 Task: Get information about  a Redfin agent in Detroit, Michigan, for assistance in finding a property with a garage and workshop, and evaluate their knowledge of automotive-friendly neighborhoods.
Action: Key pressed d<Key.caps_lock>ETROIT
Screenshot: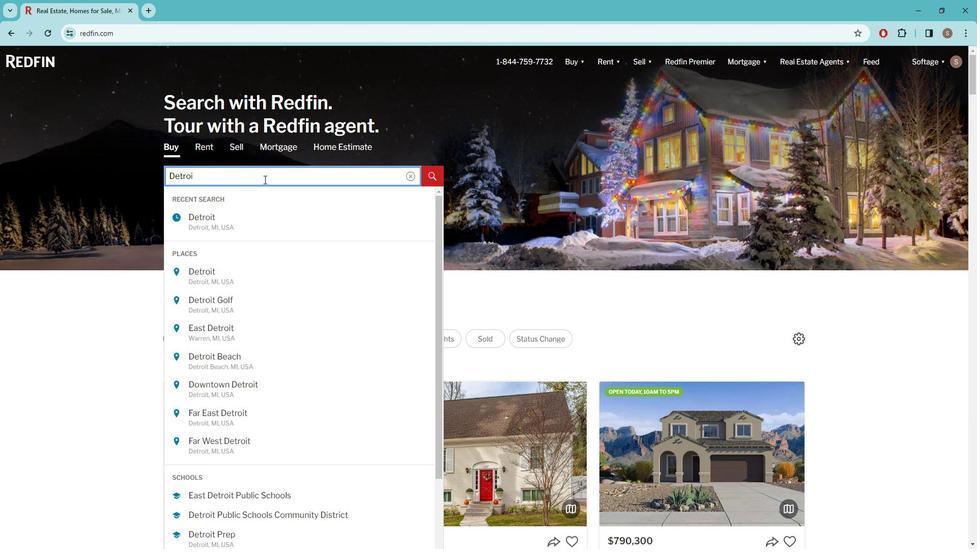 
Action: Mouse moved to (251, 216)
Screenshot: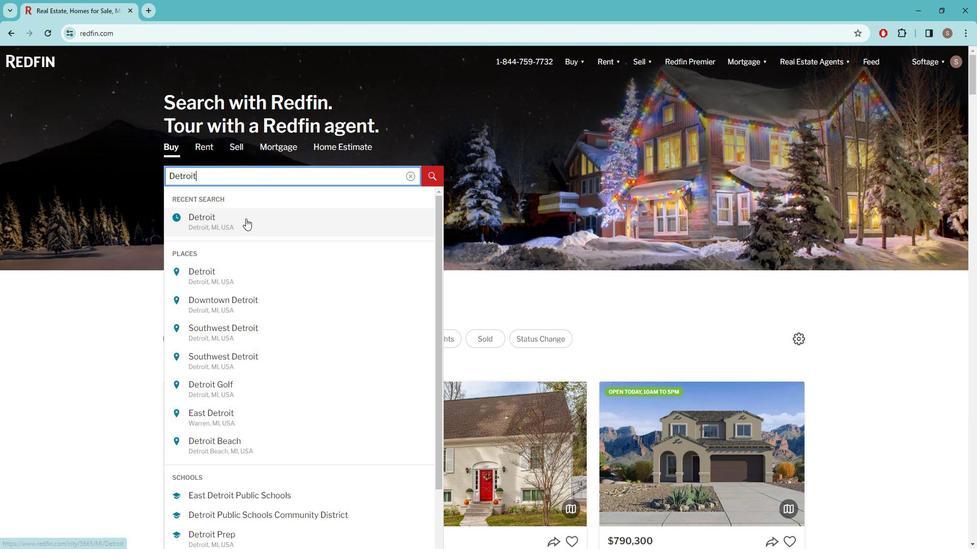 
Action: Mouse pressed left at (251, 216)
Screenshot: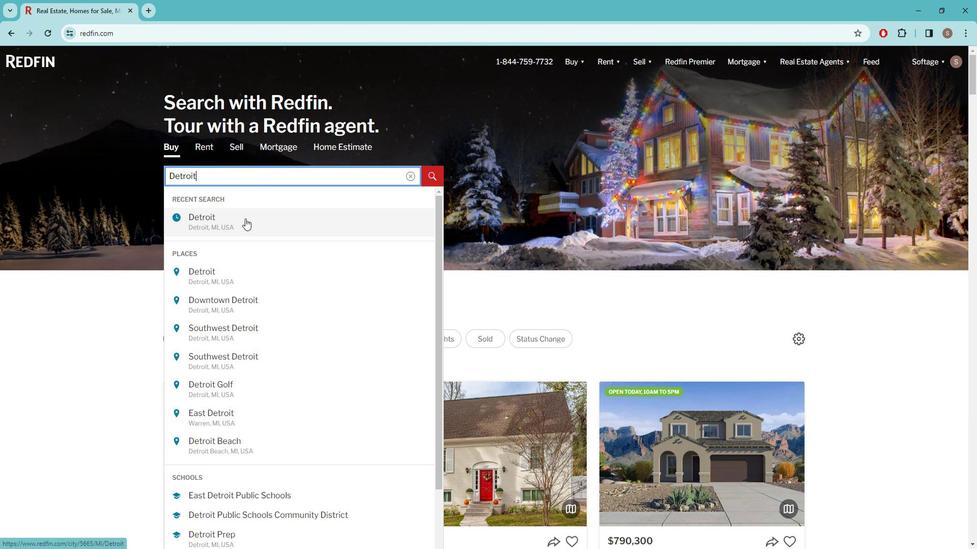 
Action: Mouse moved to (861, 125)
Screenshot: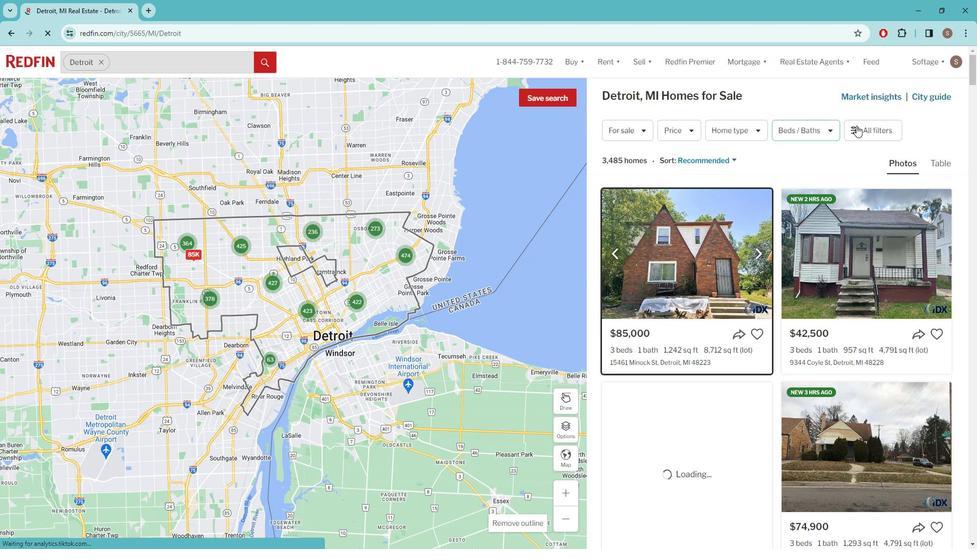 
Action: Mouse pressed left at (861, 125)
Screenshot: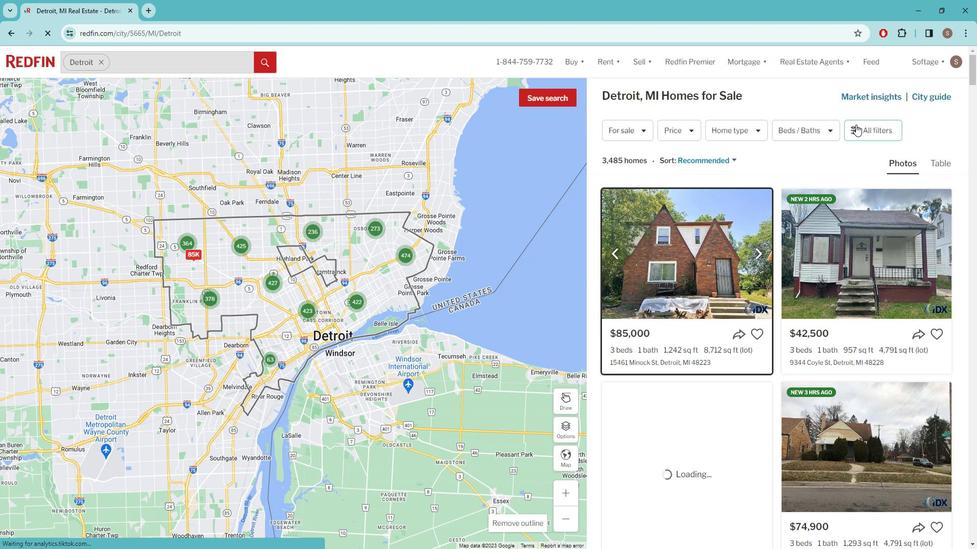 
Action: Mouse pressed left at (861, 125)
Screenshot: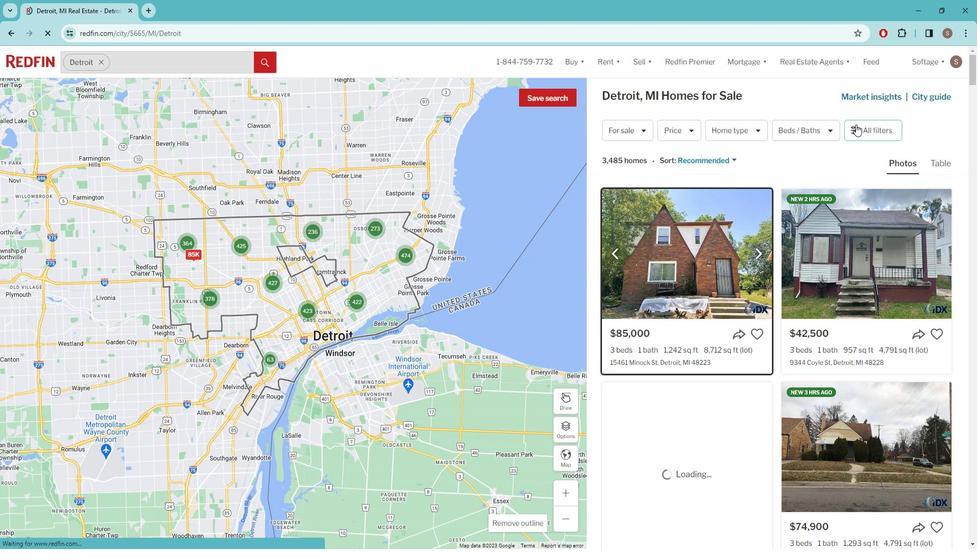 
Action: Mouse moved to (862, 123)
Screenshot: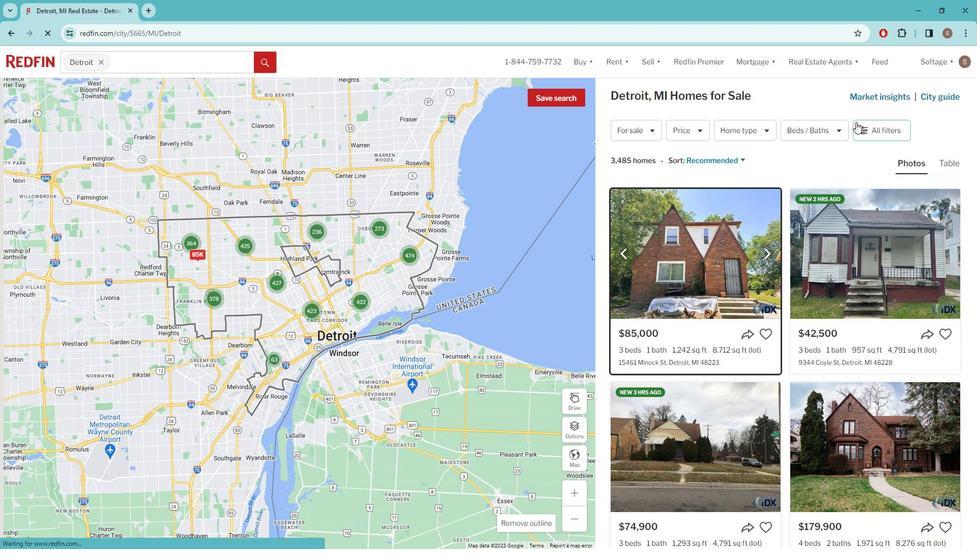 
Action: Mouse pressed left at (862, 123)
Screenshot: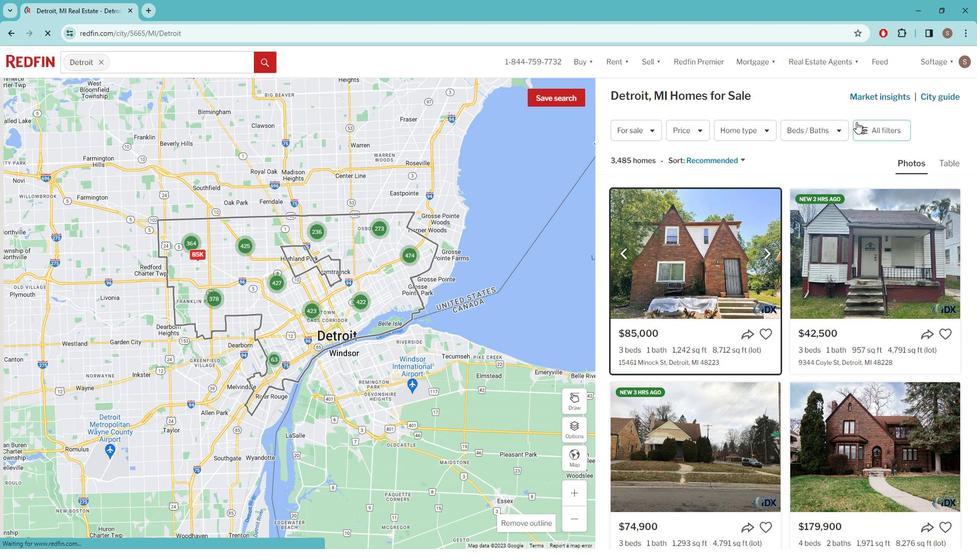 
Action: Mouse moved to (865, 125)
Screenshot: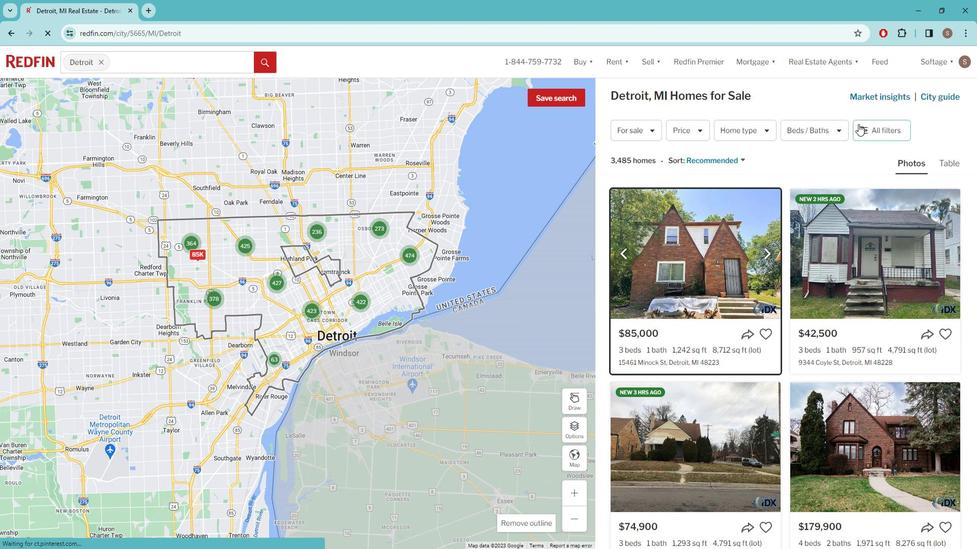 
Action: Mouse pressed left at (865, 125)
Screenshot: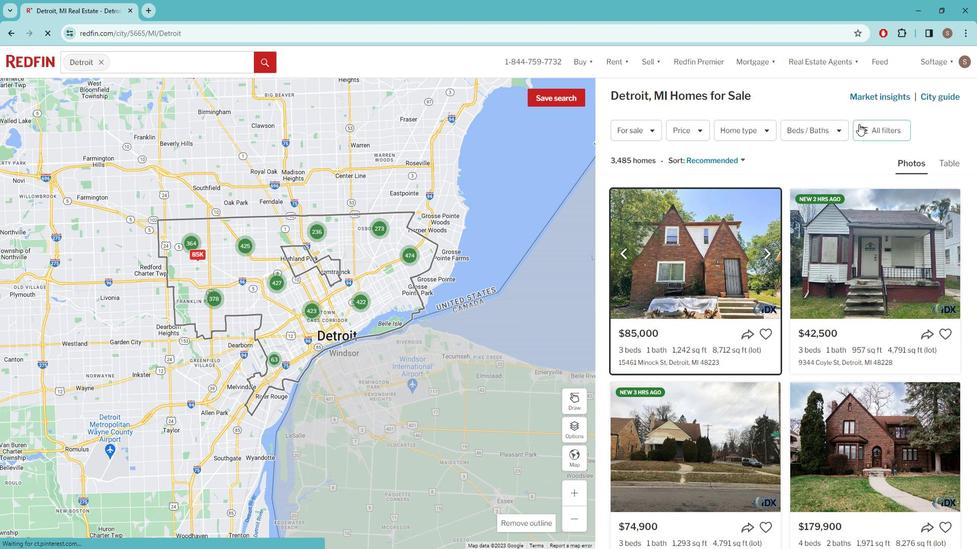 
Action: Mouse moved to (772, 250)
Screenshot: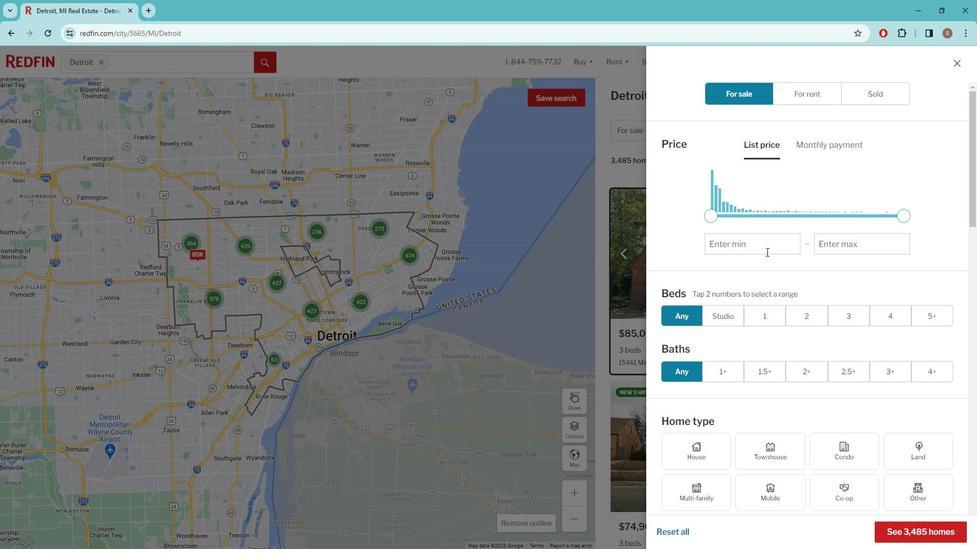 
Action: Mouse scrolled (772, 249) with delta (0, 0)
Screenshot: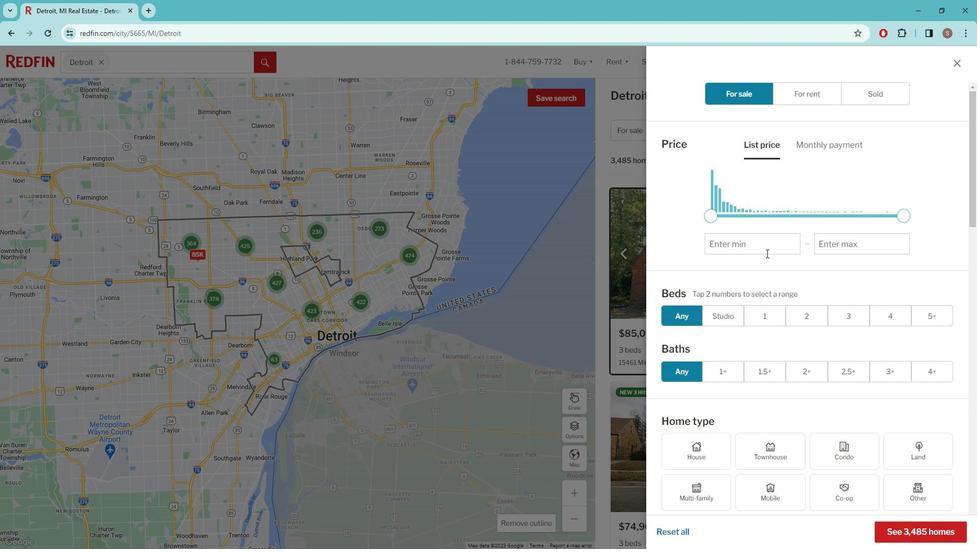 
Action: Mouse moved to (772, 251)
Screenshot: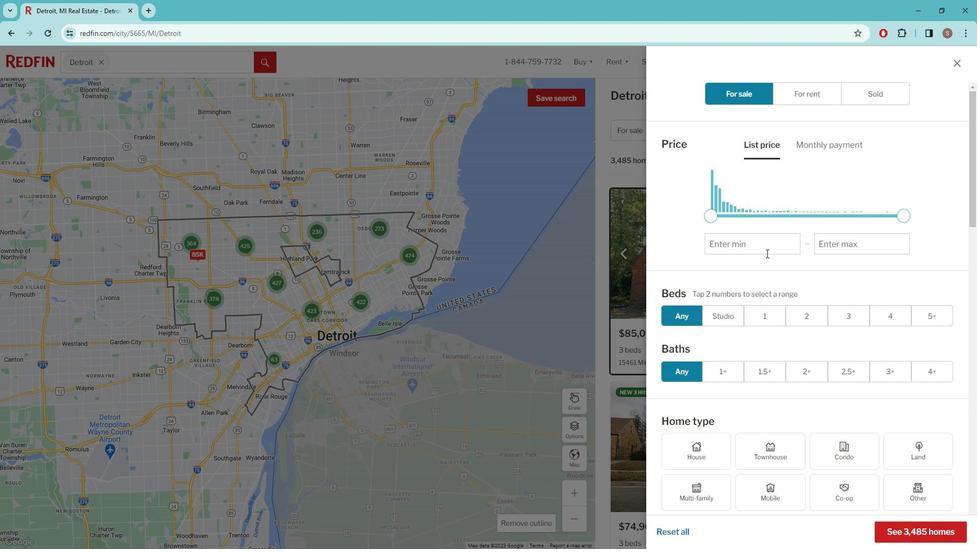
Action: Mouse scrolled (772, 250) with delta (0, 0)
Screenshot: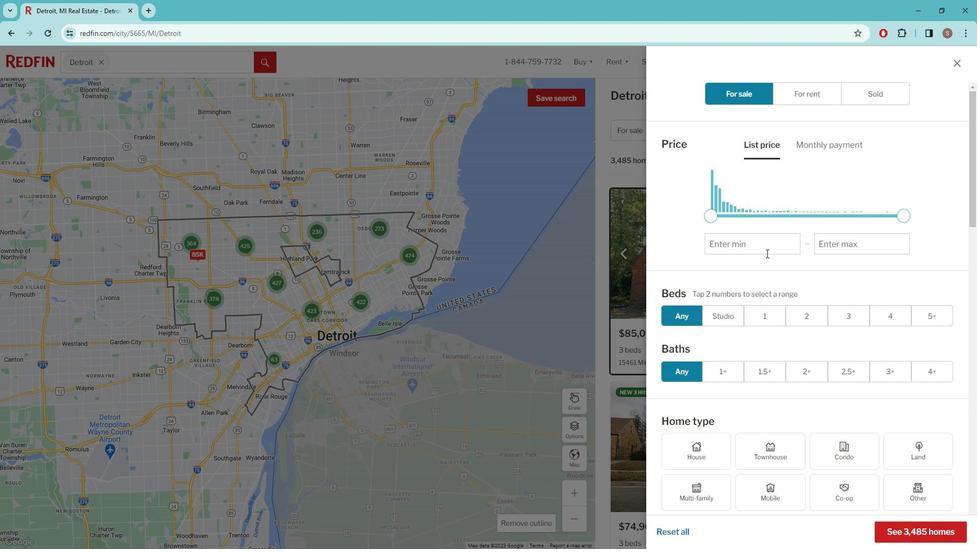 
Action: Mouse scrolled (772, 250) with delta (0, 0)
Screenshot: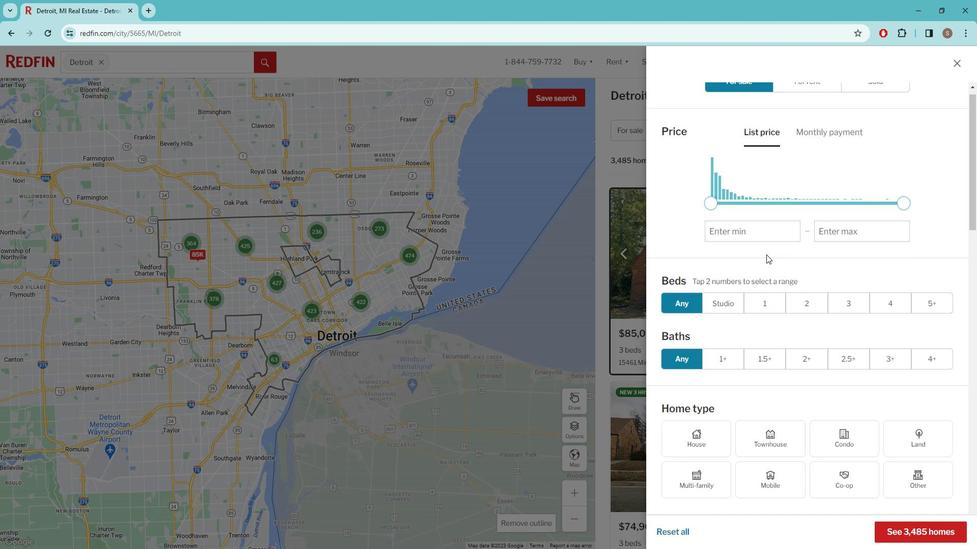 
Action: Mouse scrolled (772, 250) with delta (0, 0)
Screenshot: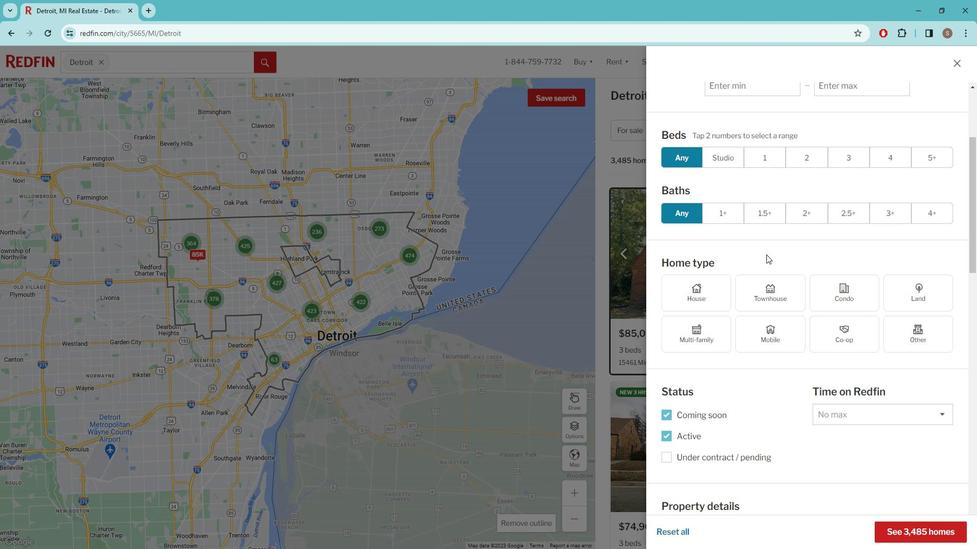 
Action: Mouse scrolled (772, 250) with delta (0, 0)
Screenshot: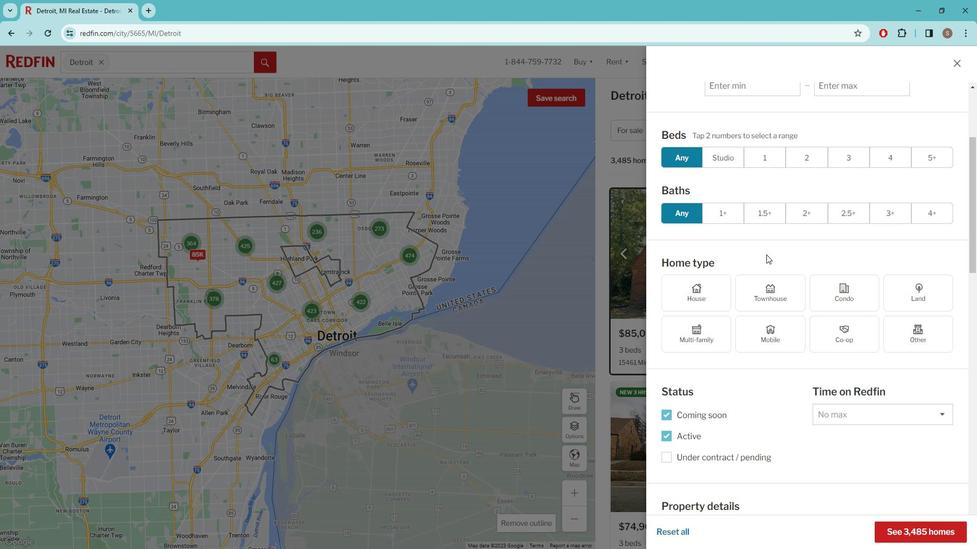 
Action: Mouse scrolled (772, 250) with delta (0, 0)
Screenshot: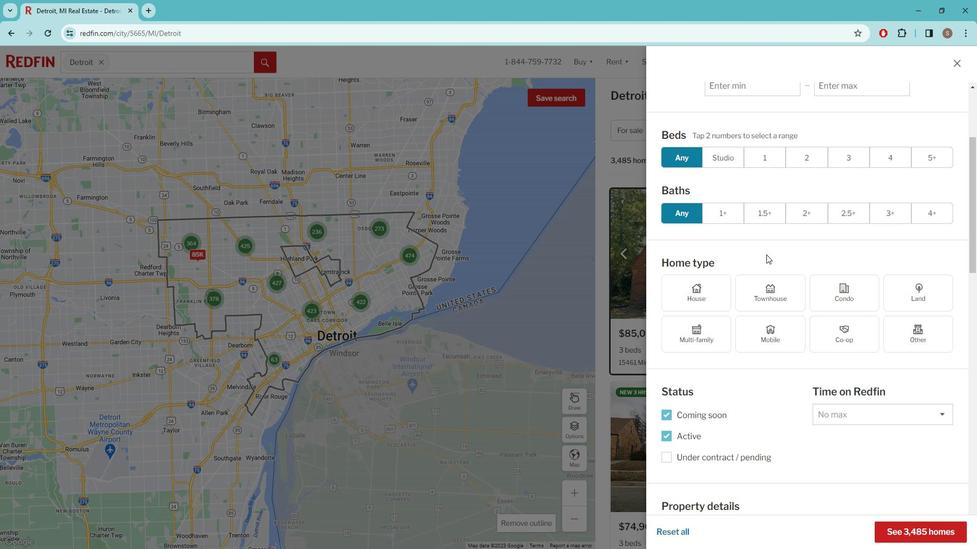 
Action: Mouse scrolled (772, 250) with delta (0, 0)
Screenshot: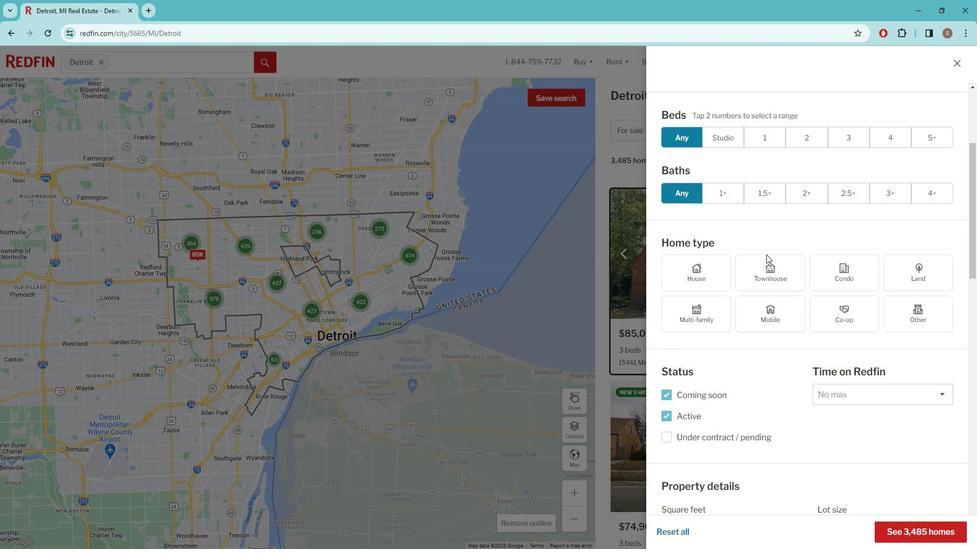 
Action: Mouse scrolled (772, 251) with delta (0, 0)
Screenshot: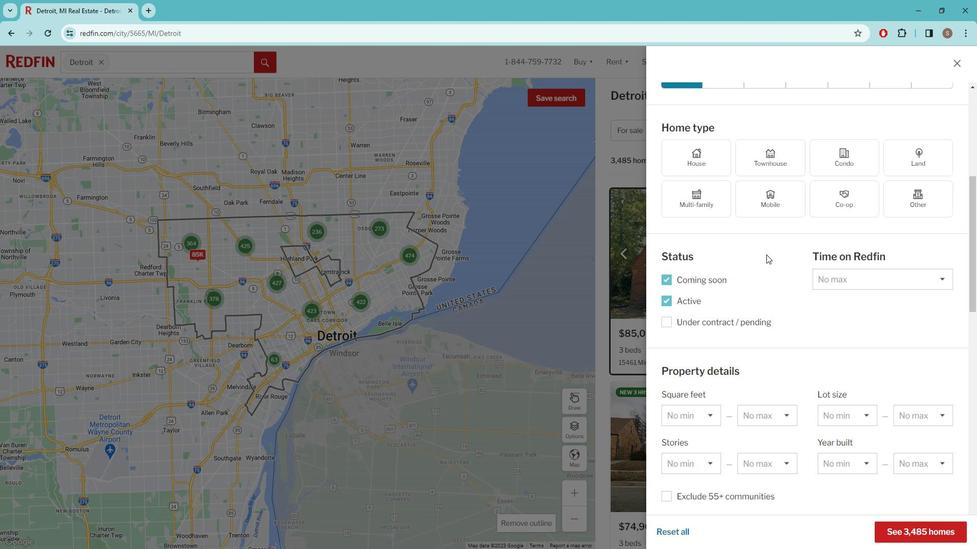 
Action: Mouse moved to (772, 251)
Screenshot: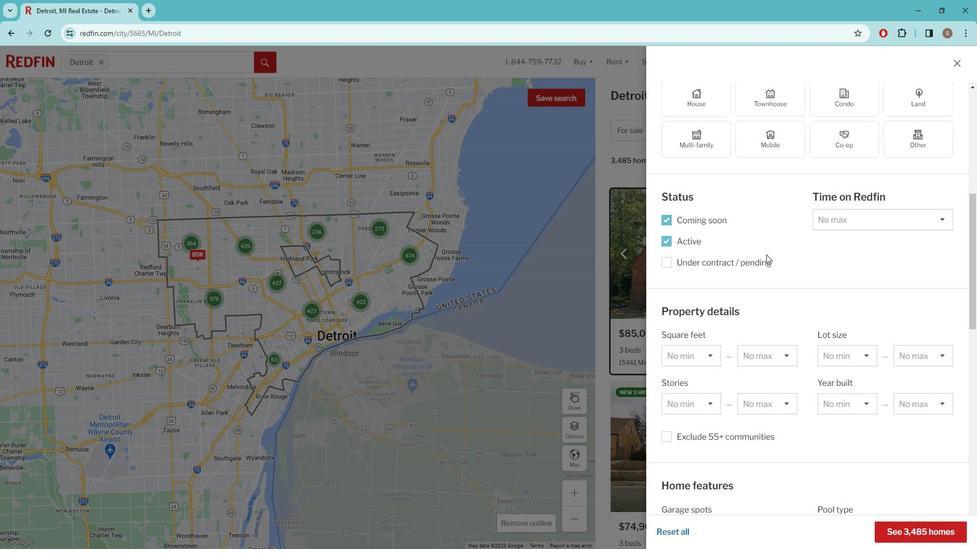
Action: Mouse scrolled (772, 250) with delta (0, 0)
Screenshot: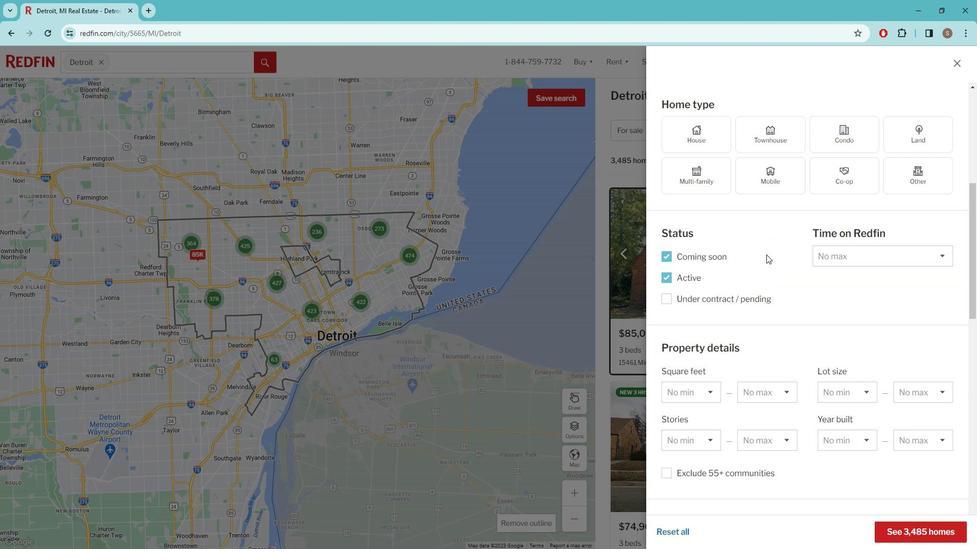 
Action: Mouse scrolled (772, 250) with delta (0, 0)
Screenshot: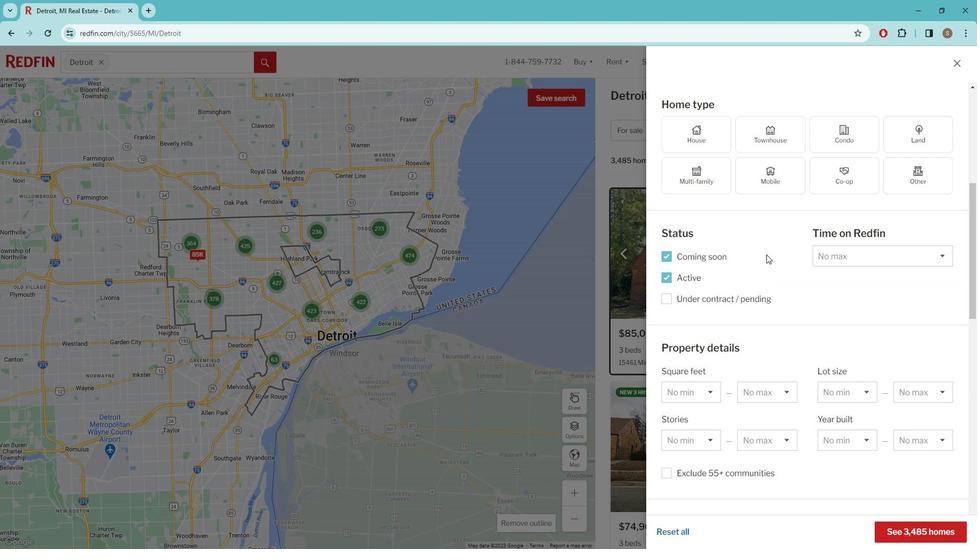 
Action: Mouse scrolled (772, 250) with delta (0, 0)
Screenshot: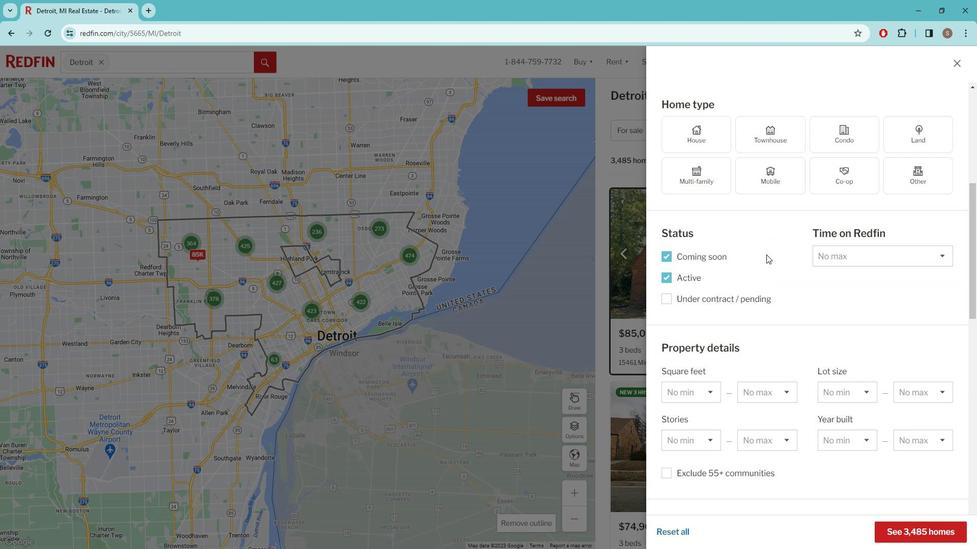 
Action: Mouse moved to (772, 251)
Screenshot: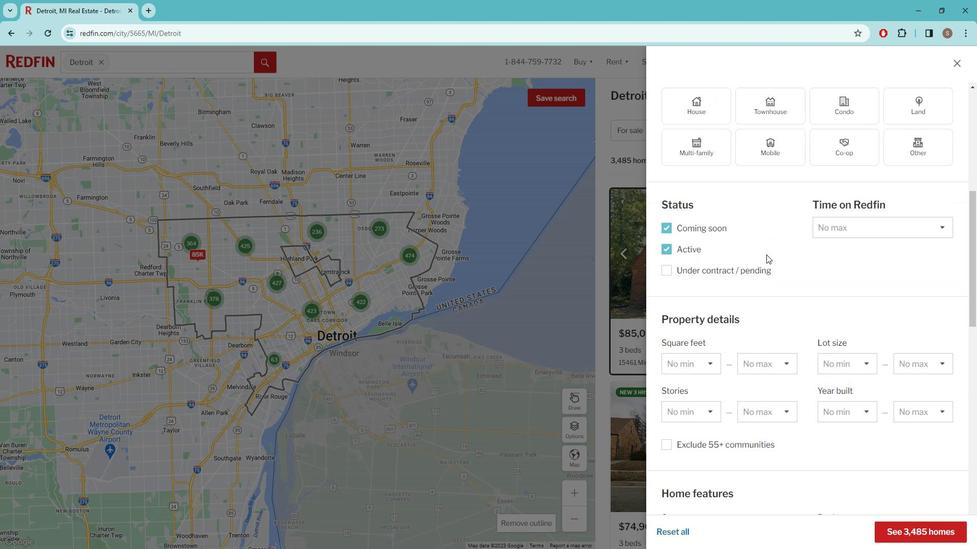 
Action: Mouse scrolled (772, 250) with delta (0, 0)
Screenshot: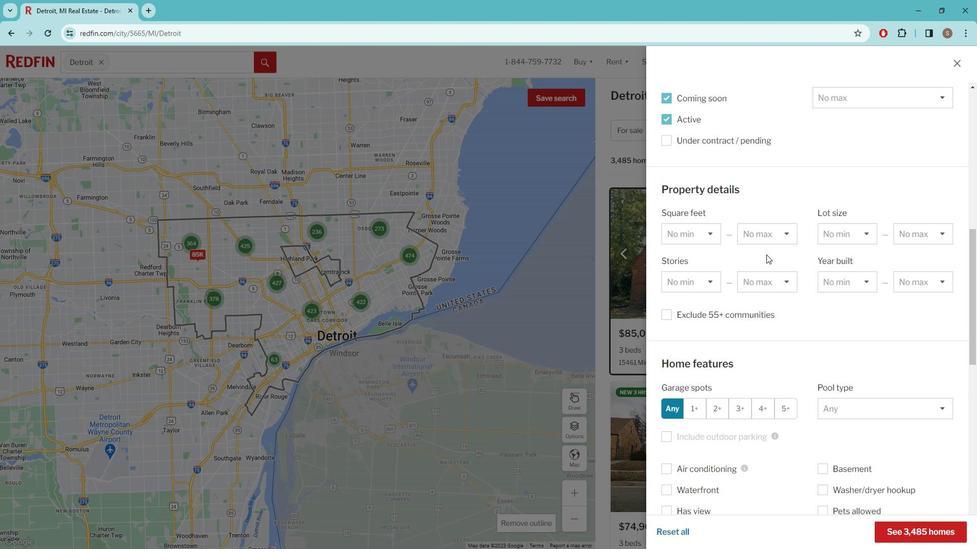 
Action: Mouse scrolled (772, 250) with delta (0, 0)
Screenshot: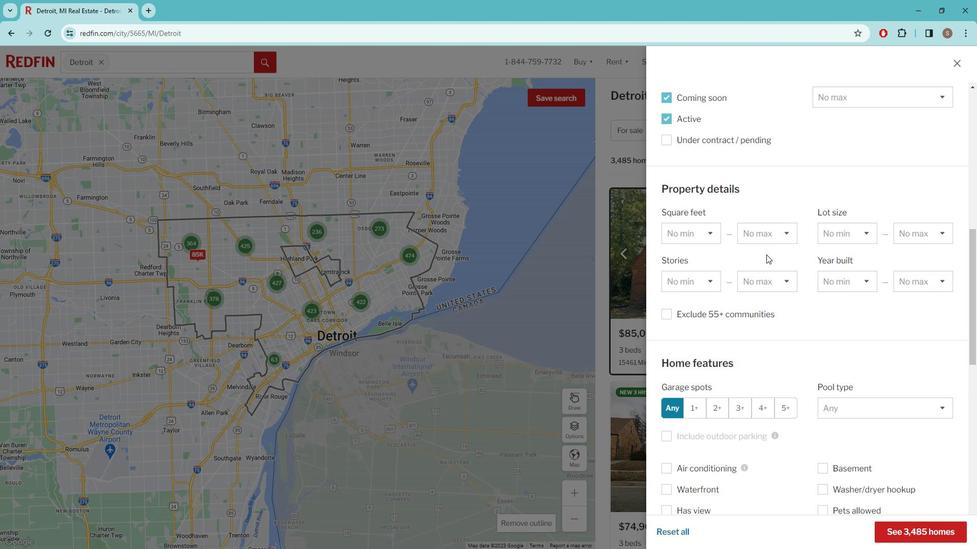 
Action: Mouse moved to (772, 250)
Screenshot: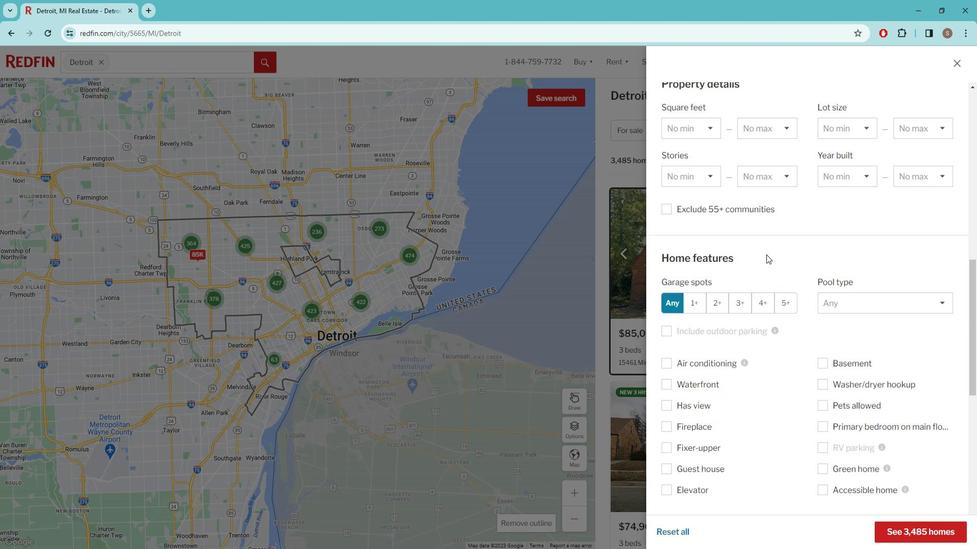 
Action: Mouse scrolled (772, 249) with delta (0, 0)
Screenshot: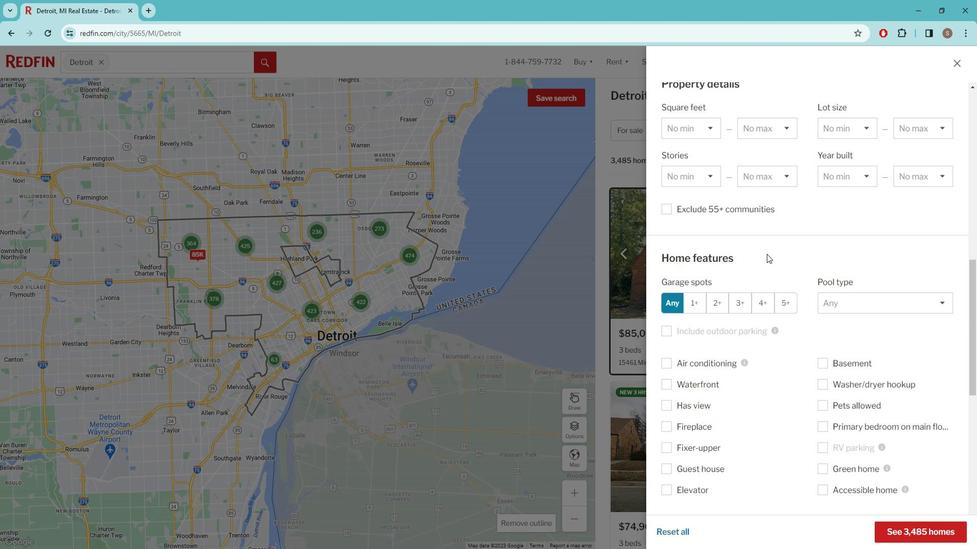 
Action: Mouse scrolled (772, 249) with delta (0, 0)
Screenshot: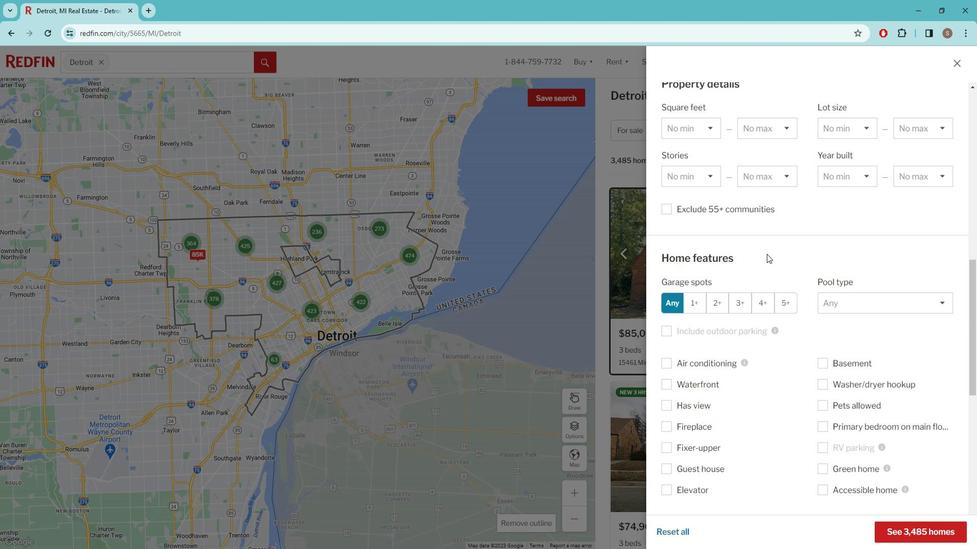 
Action: Mouse scrolled (772, 251) with delta (0, 0)
Screenshot: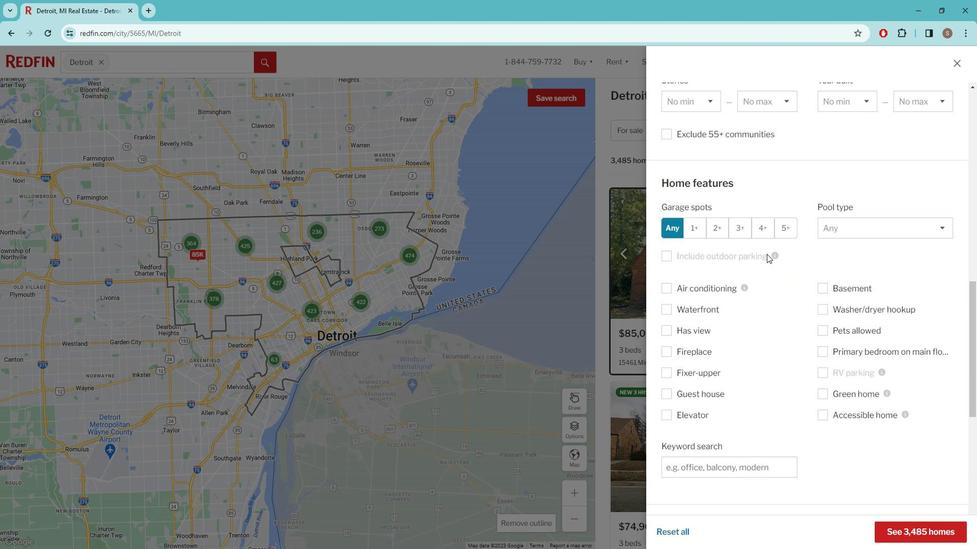 
Action: Mouse moved to (704, 245)
Screenshot: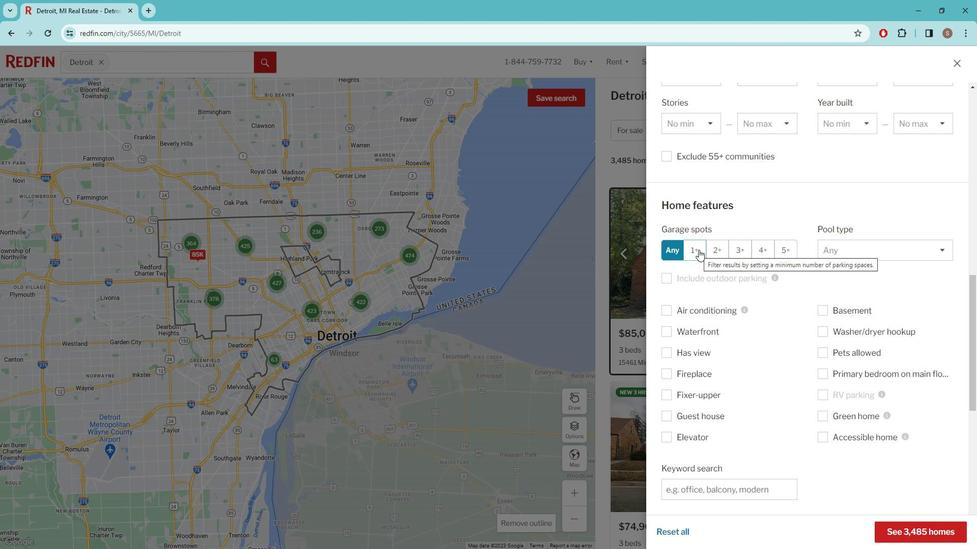 
Action: Mouse pressed left at (704, 245)
Screenshot: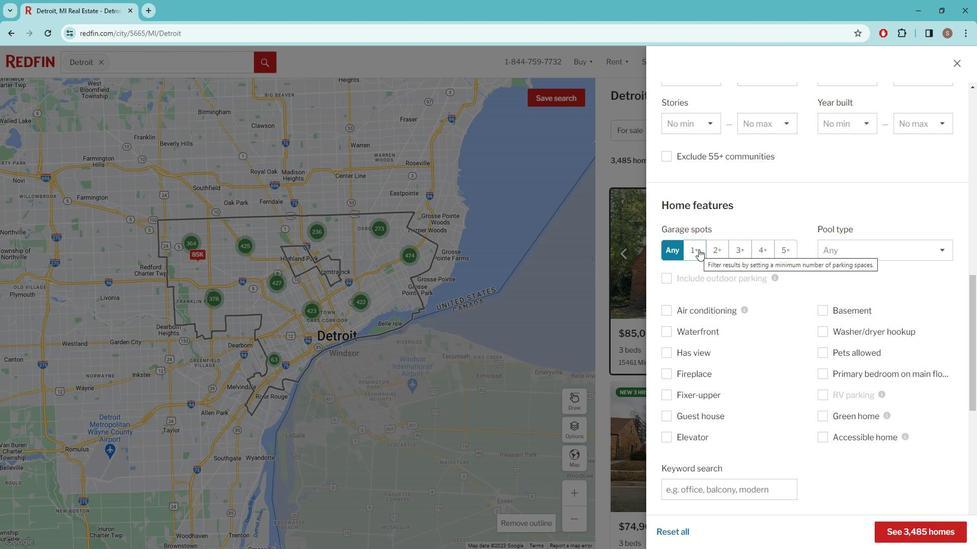 
Action: Mouse moved to (711, 251)
Screenshot: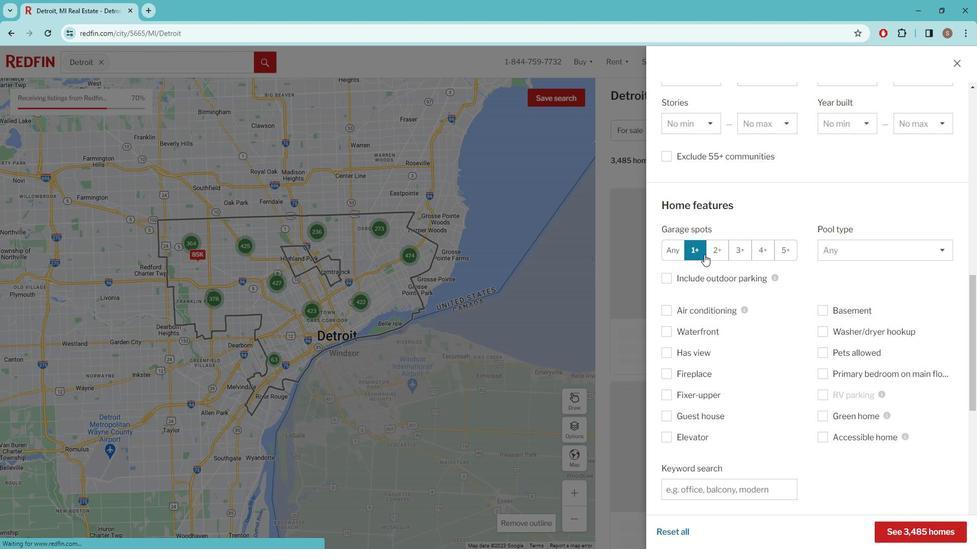 
Action: Mouse scrolled (711, 250) with delta (0, 0)
Screenshot: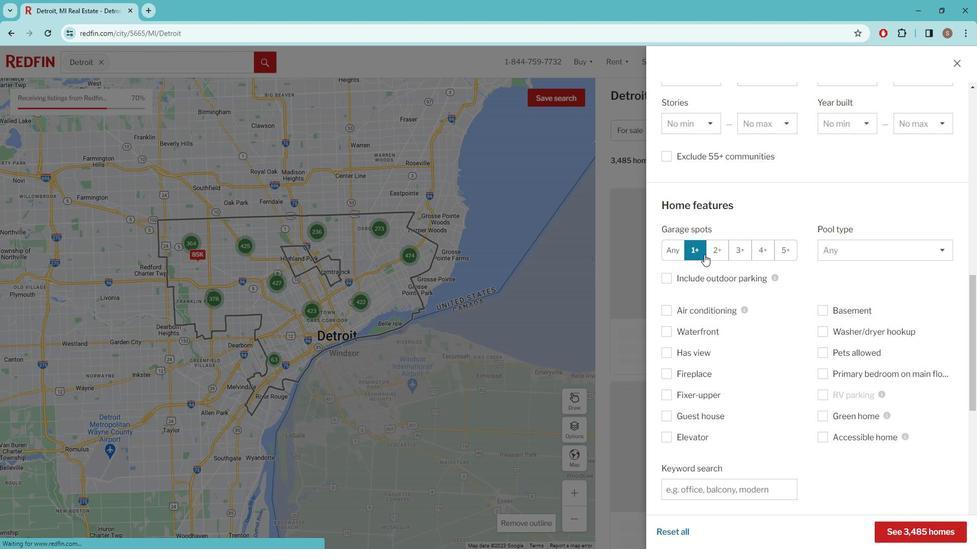 
Action: Mouse scrolled (711, 250) with delta (0, 0)
Screenshot: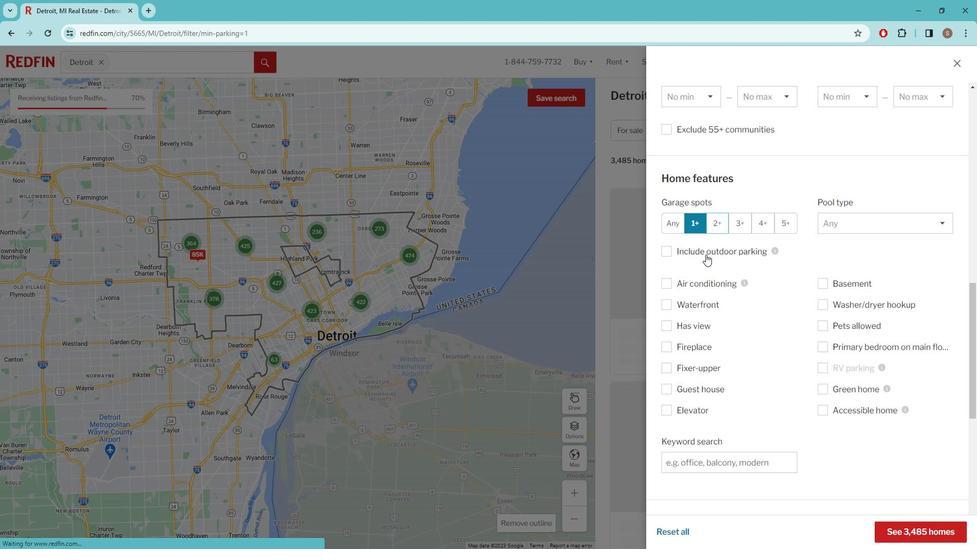 
Action: Mouse scrolled (711, 250) with delta (0, 0)
Screenshot: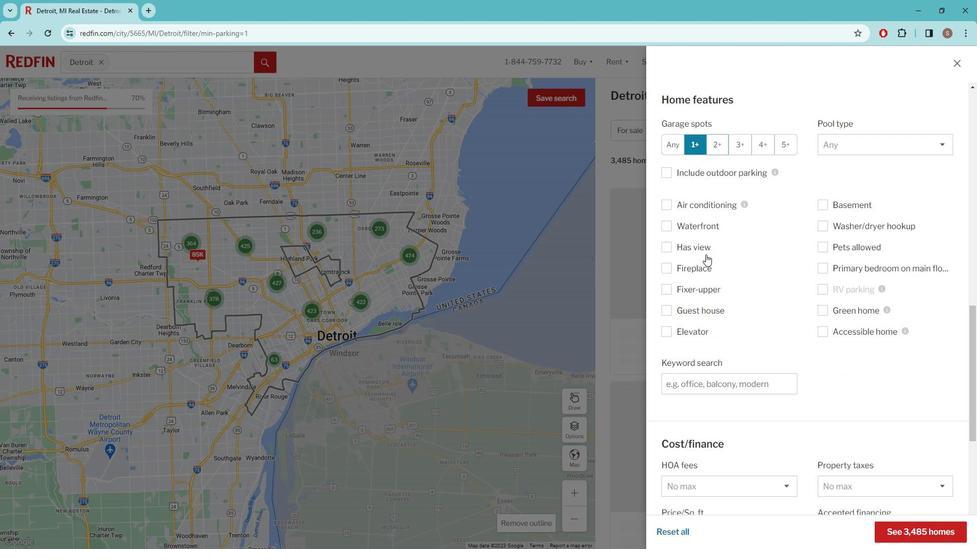 
Action: Mouse scrolled (711, 250) with delta (0, 0)
Screenshot: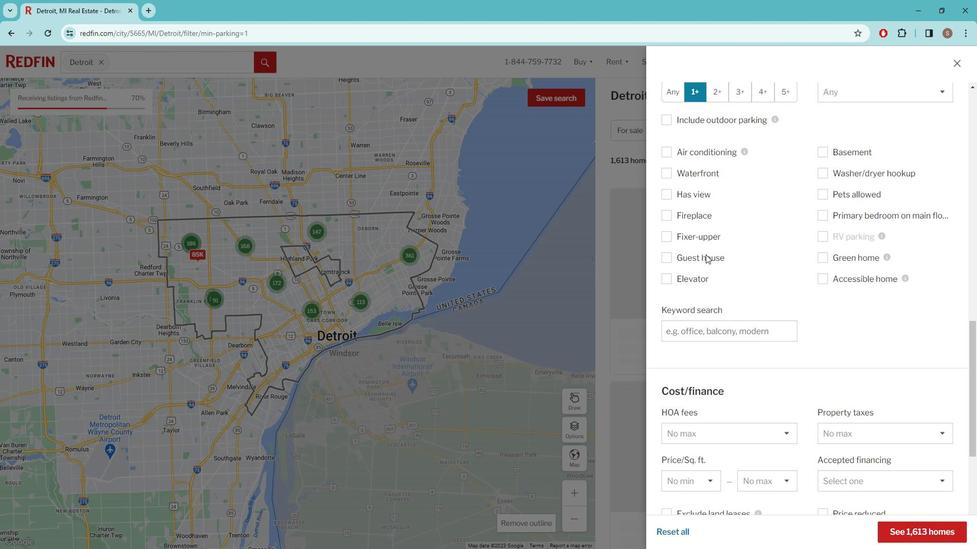 
Action: Mouse scrolled (711, 250) with delta (0, 0)
Screenshot: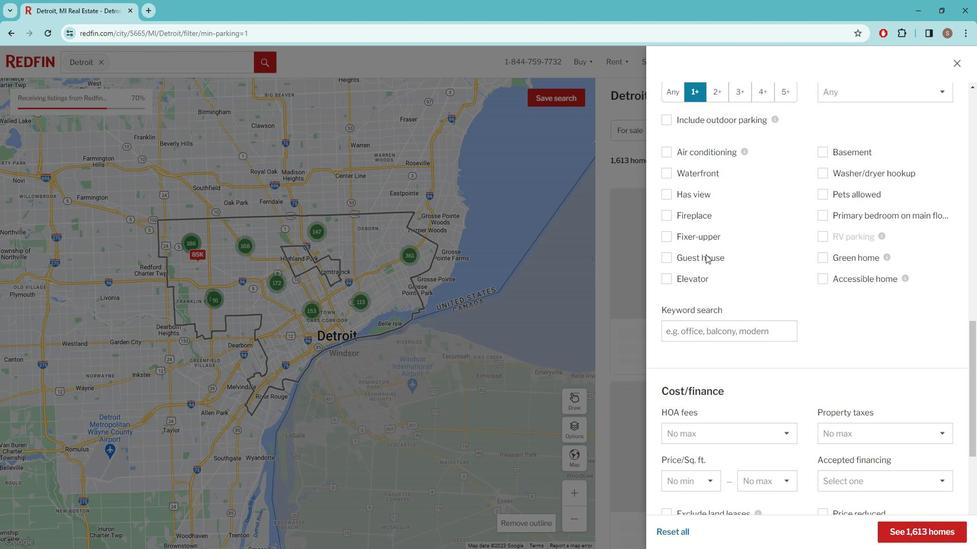 
Action: Mouse moved to (710, 221)
Screenshot: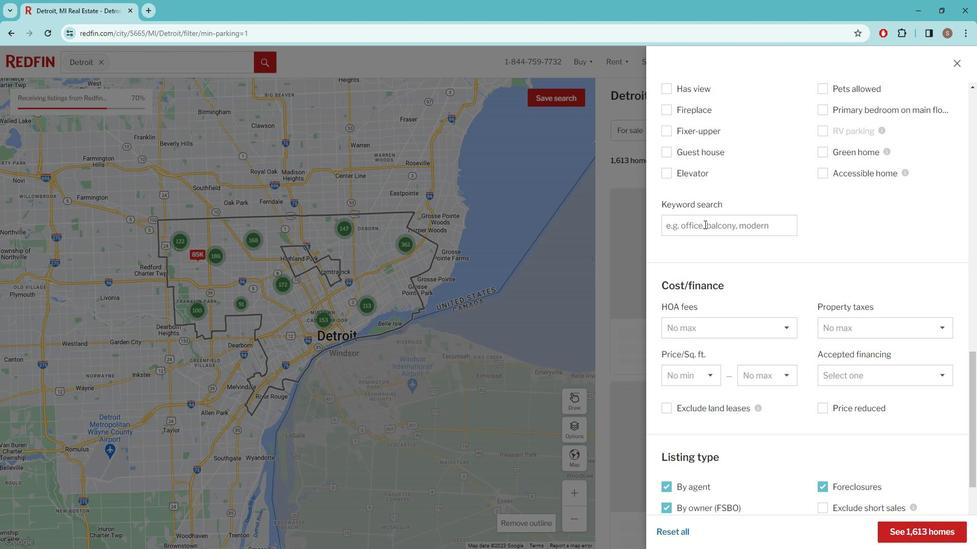 
Action: Mouse pressed left at (710, 221)
Screenshot: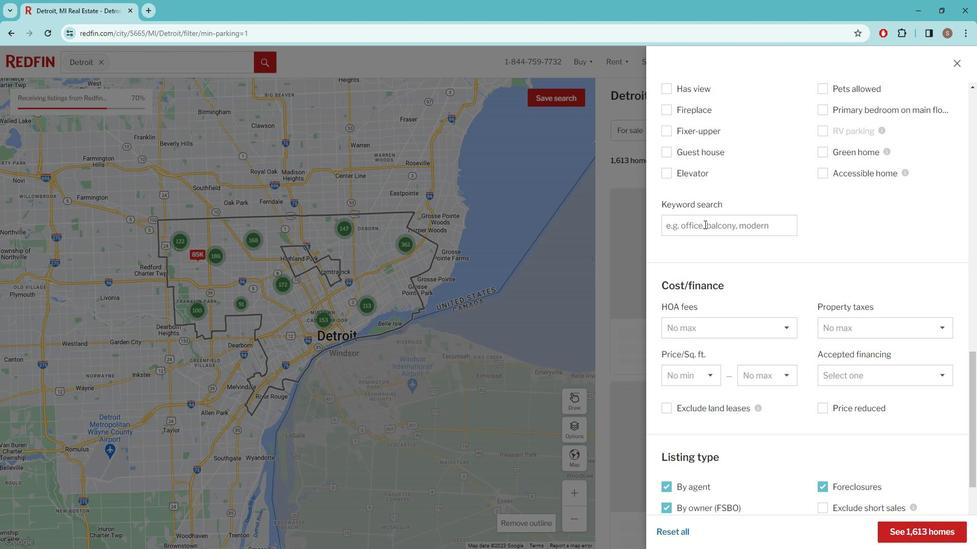 
Action: Mouse moved to (710, 221)
Screenshot: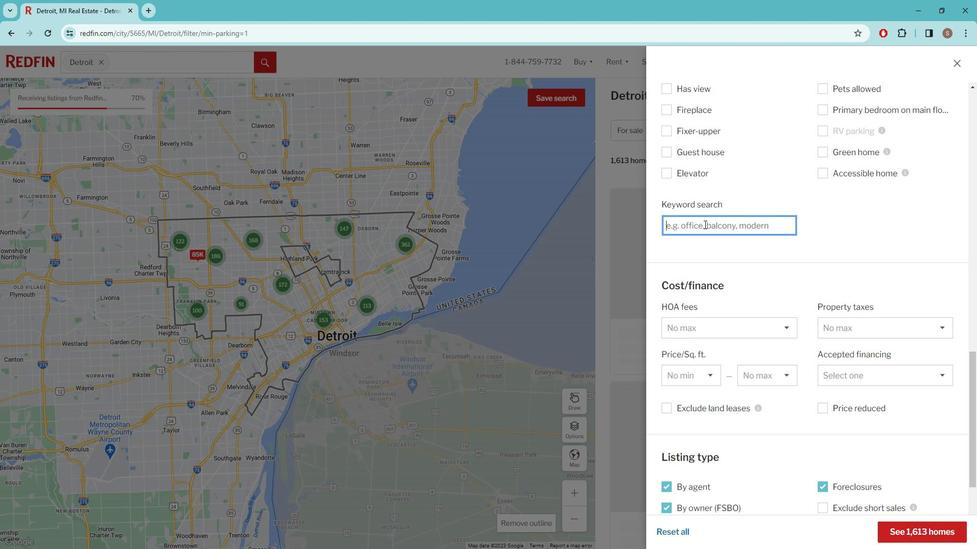 
Action: Key pressed A<Key.space>WORKSHOP<Key.space>
Screenshot: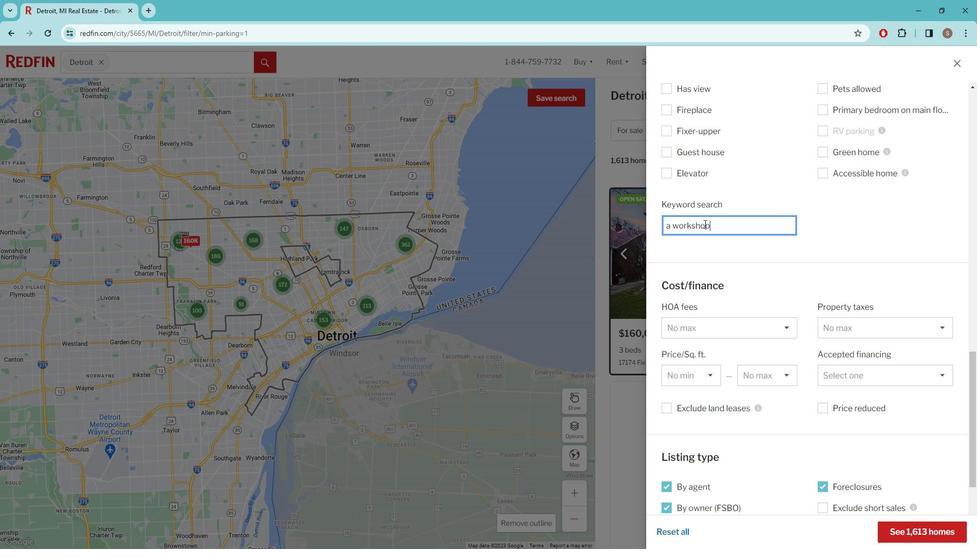 
Action: Mouse moved to (716, 277)
Screenshot: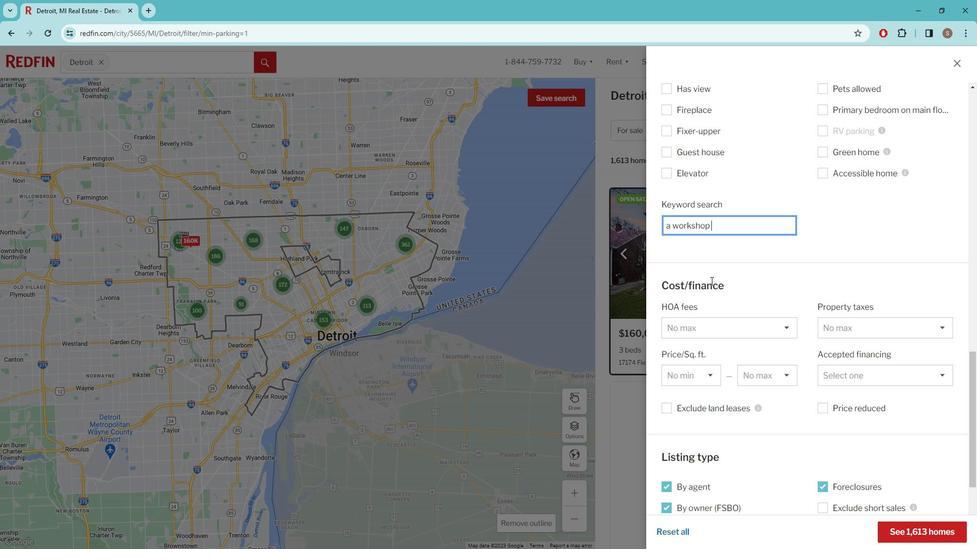 
Action: Mouse scrolled (716, 276) with delta (0, 0)
Screenshot: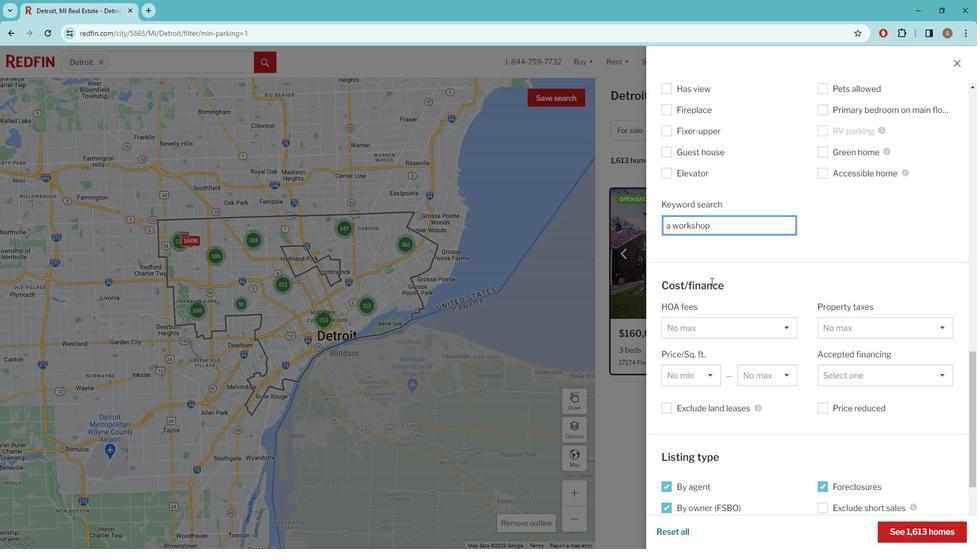 
Action: Mouse moved to (716, 277)
Screenshot: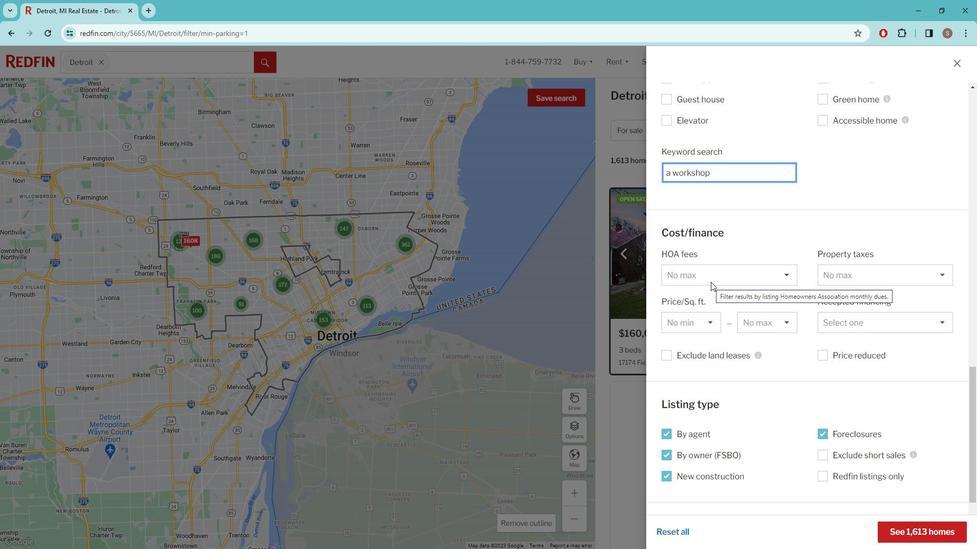
Action: Mouse scrolled (716, 277) with delta (0, 0)
Screenshot: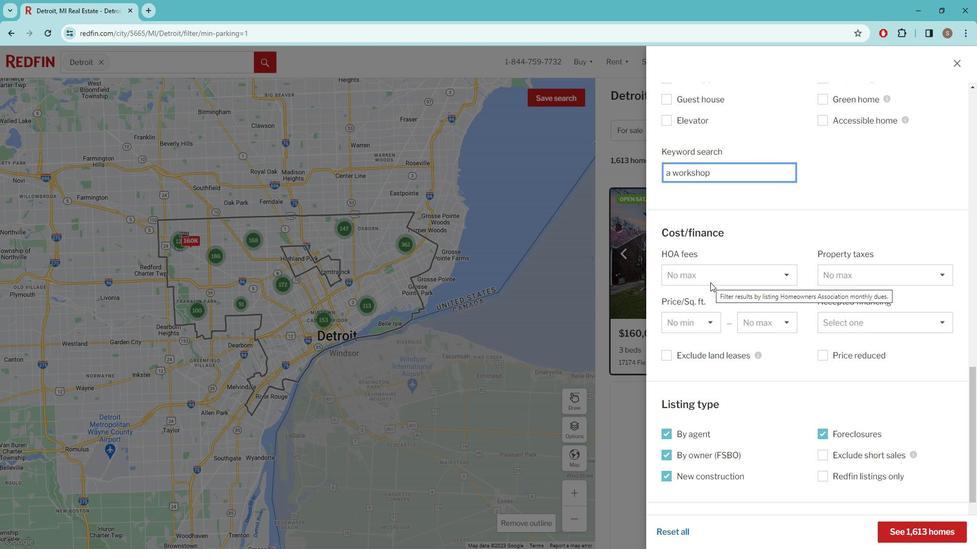
Action: Mouse scrolled (716, 277) with delta (0, 0)
Screenshot: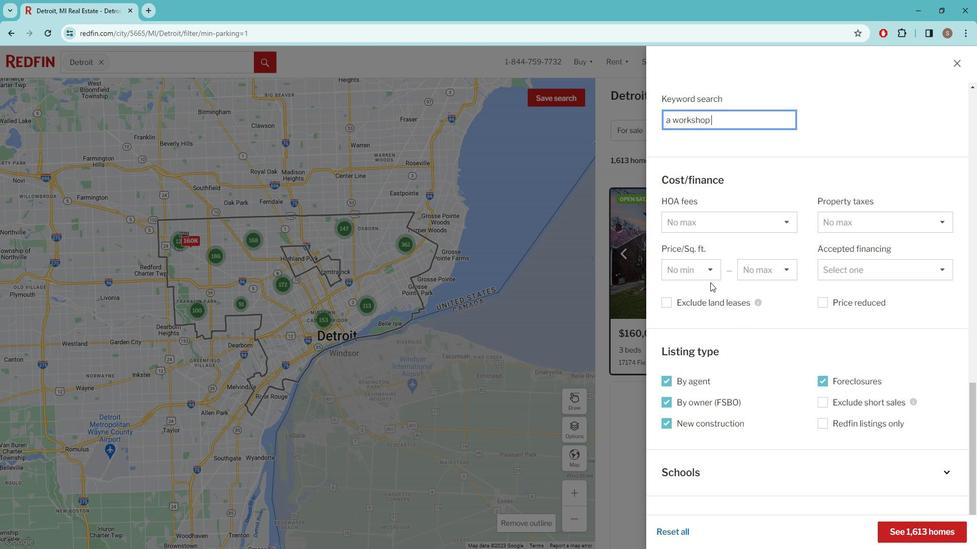 
Action: Mouse scrolled (716, 277) with delta (0, 0)
Screenshot: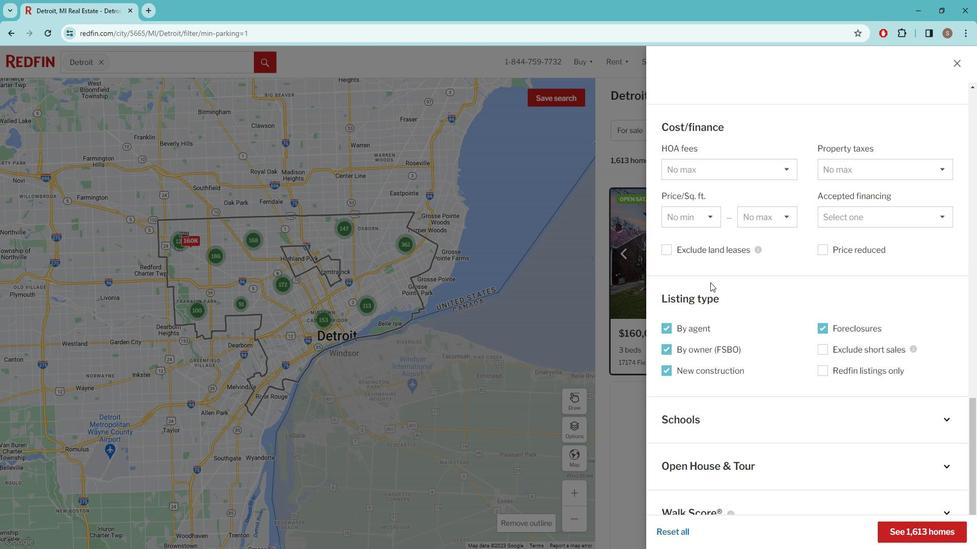 
Action: Mouse scrolled (716, 277) with delta (0, 0)
Screenshot: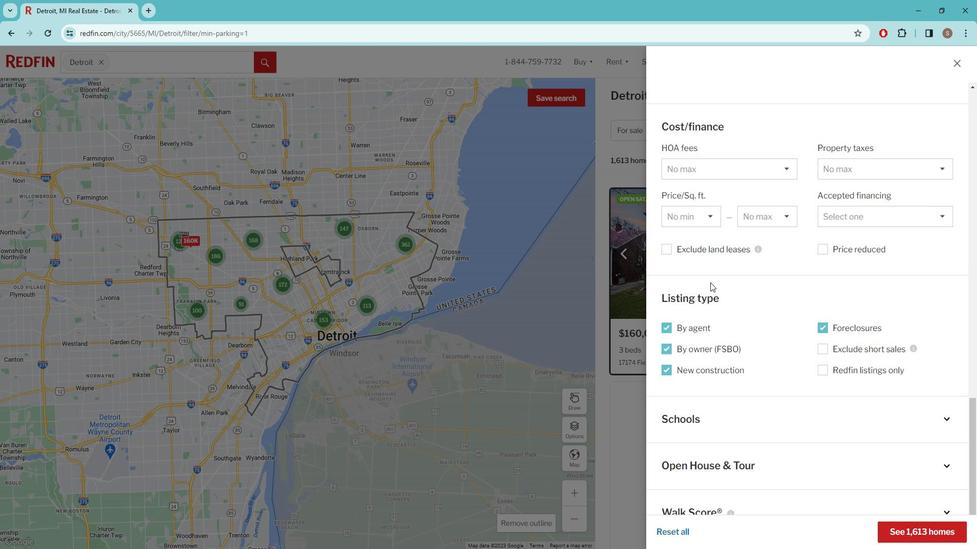 
Action: Mouse scrolled (716, 277) with delta (0, 0)
Screenshot: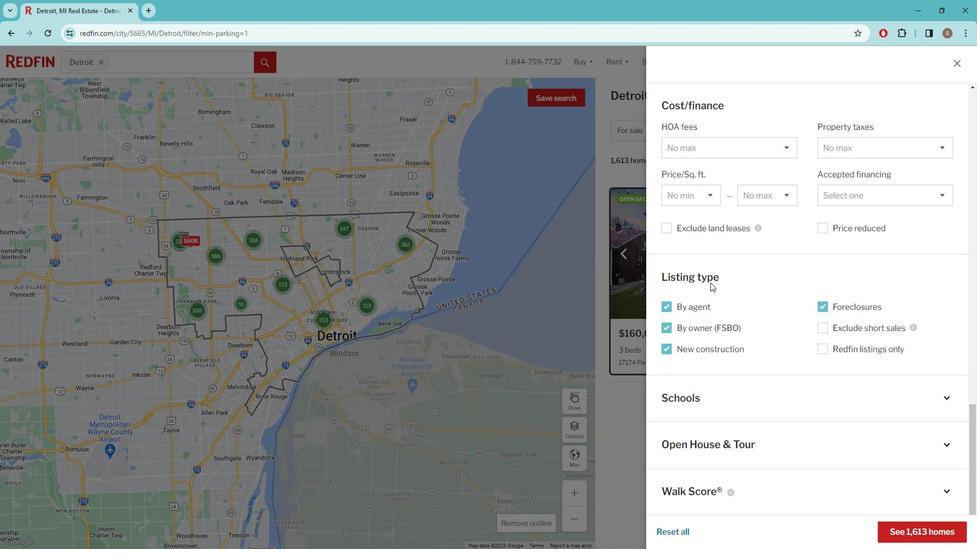 
Action: Mouse scrolled (716, 277) with delta (0, 0)
Screenshot: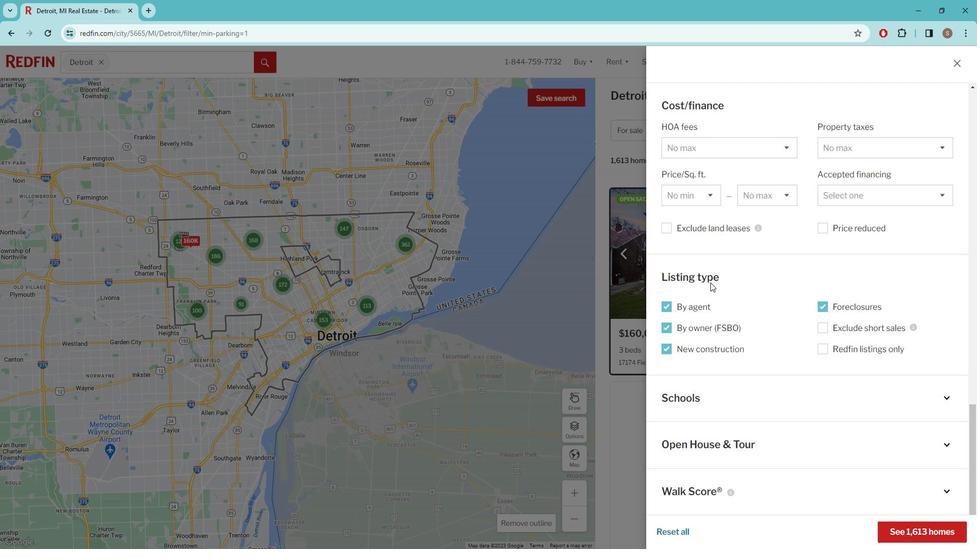 
Action: Mouse moved to (919, 509)
Screenshot: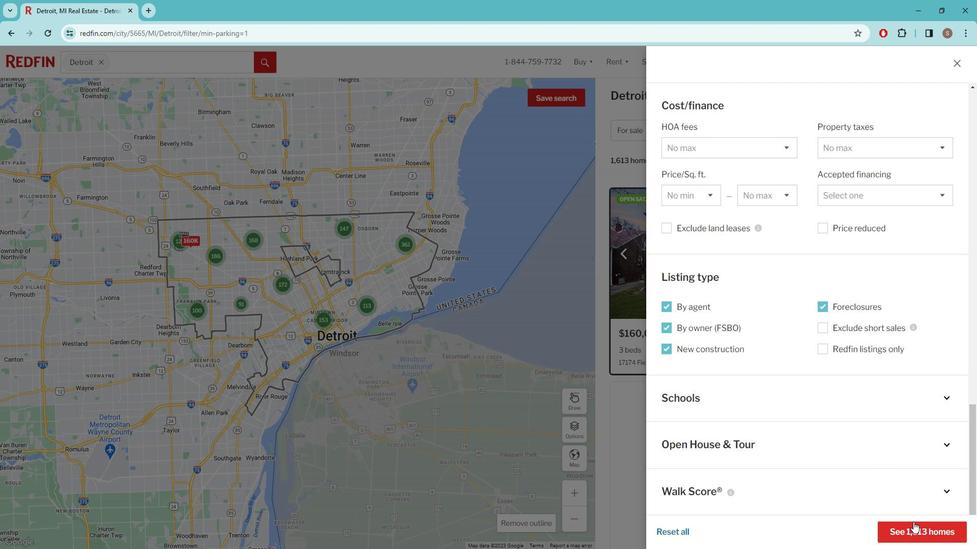 
Action: Mouse pressed left at (919, 509)
Screenshot: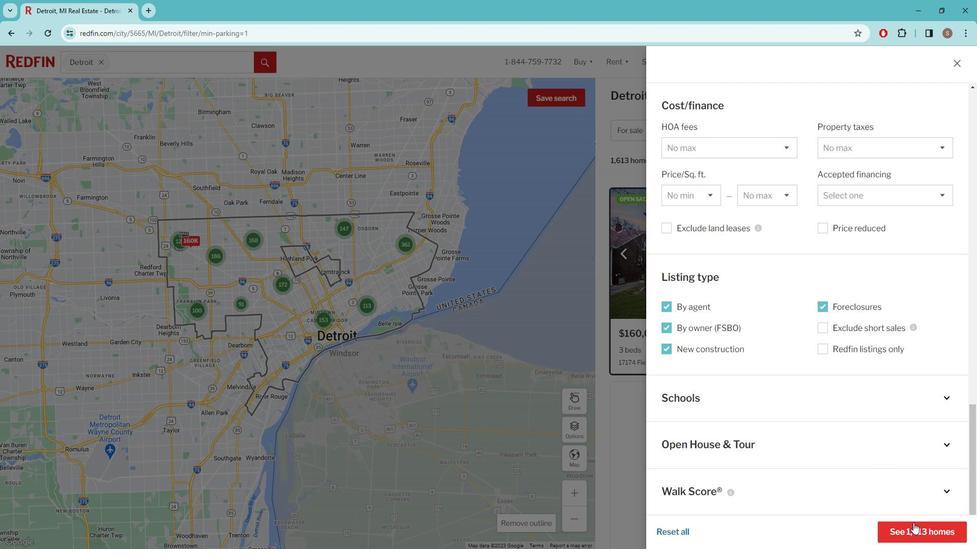 
Action: Mouse moved to (713, 320)
Screenshot: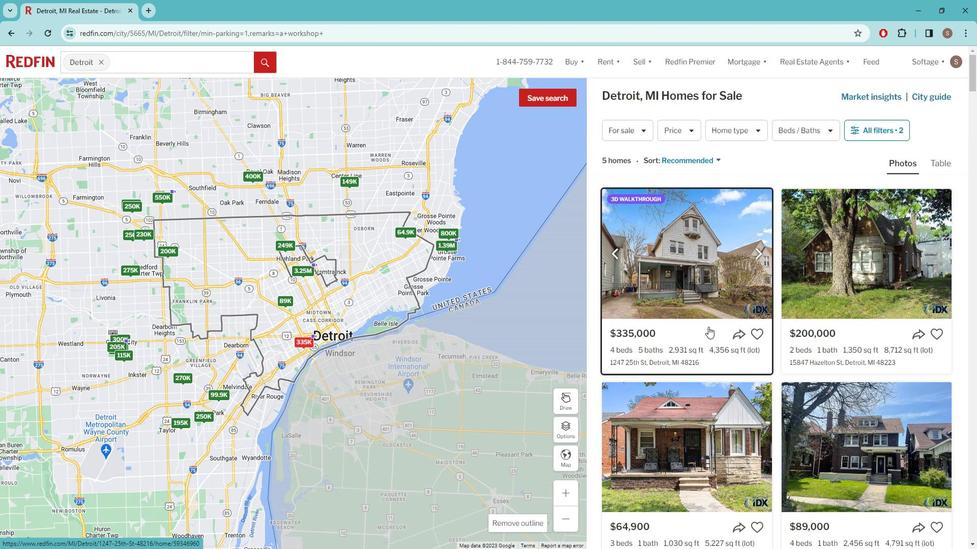 
Action: Mouse pressed left at (713, 320)
Screenshot: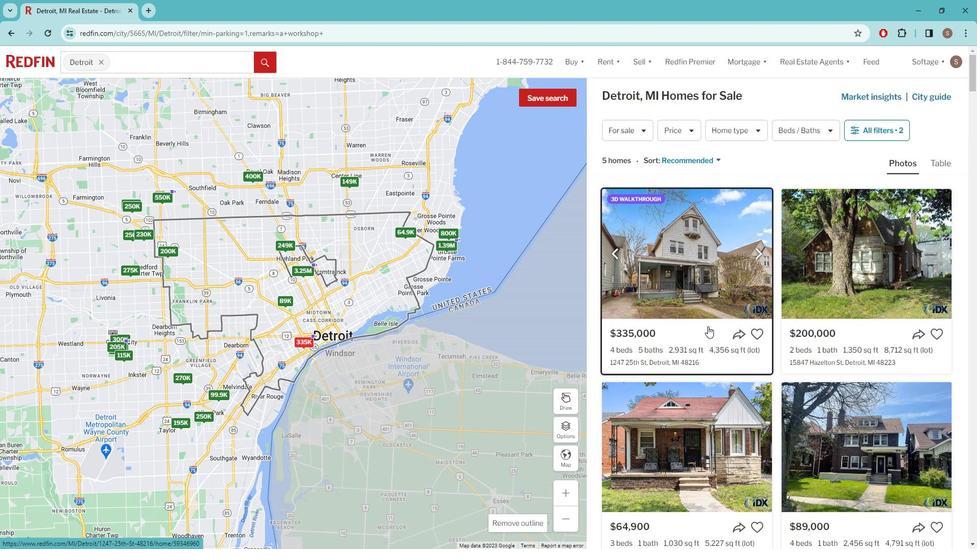 
Action: Mouse moved to (620, 293)
Screenshot: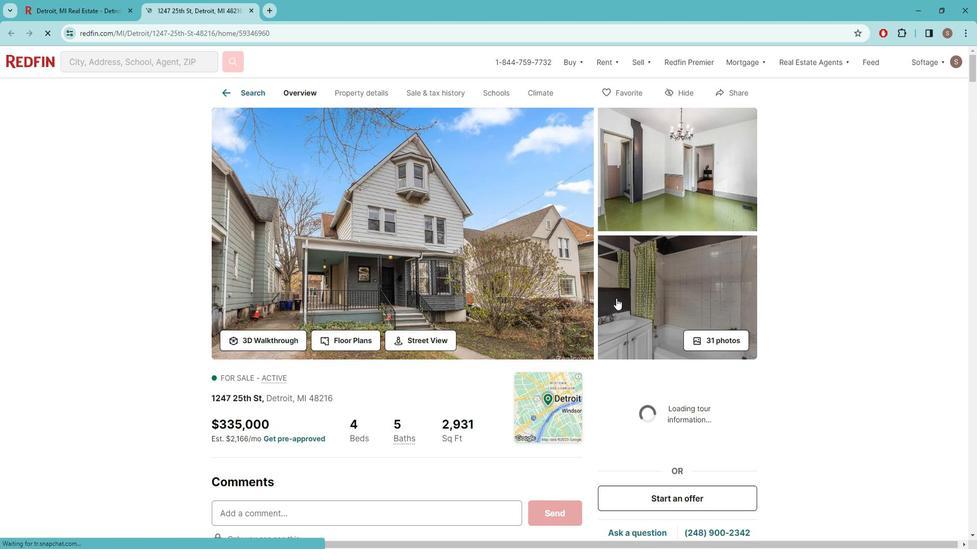 
Action: Mouse scrolled (620, 293) with delta (0, 0)
Screenshot: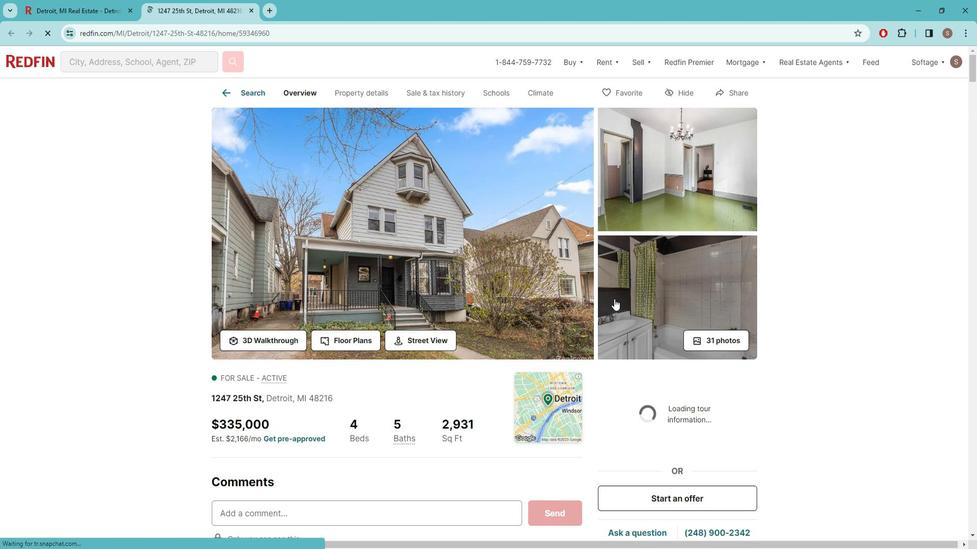 
Action: Mouse moved to (619, 294)
Screenshot: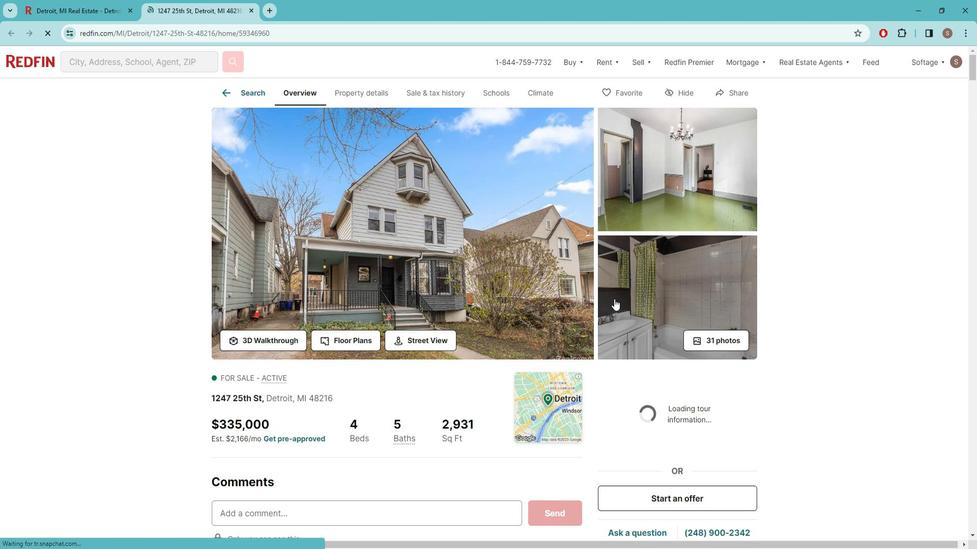 
Action: Mouse scrolled (619, 293) with delta (0, 0)
Screenshot: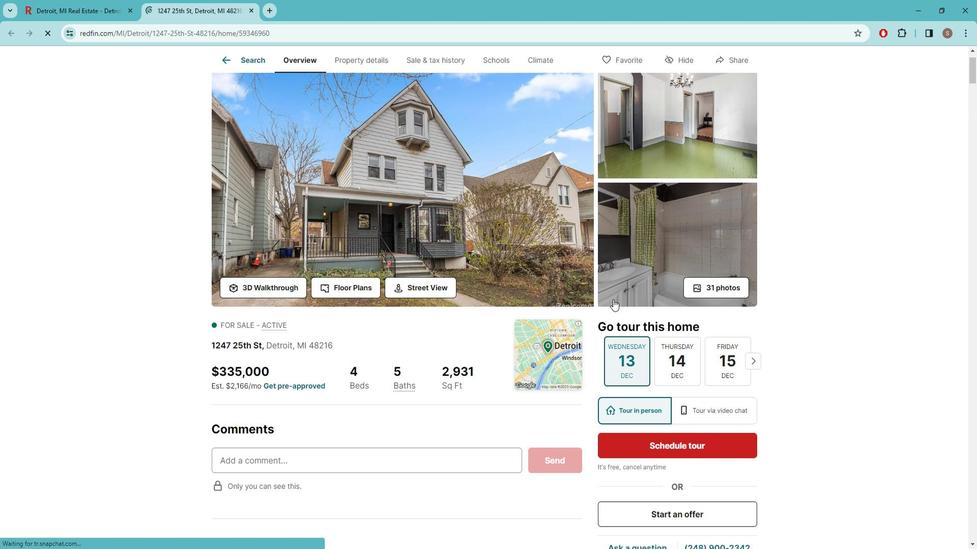 
Action: Mouse scrolled (619, 293) with delta (0, 0)
Screenshot: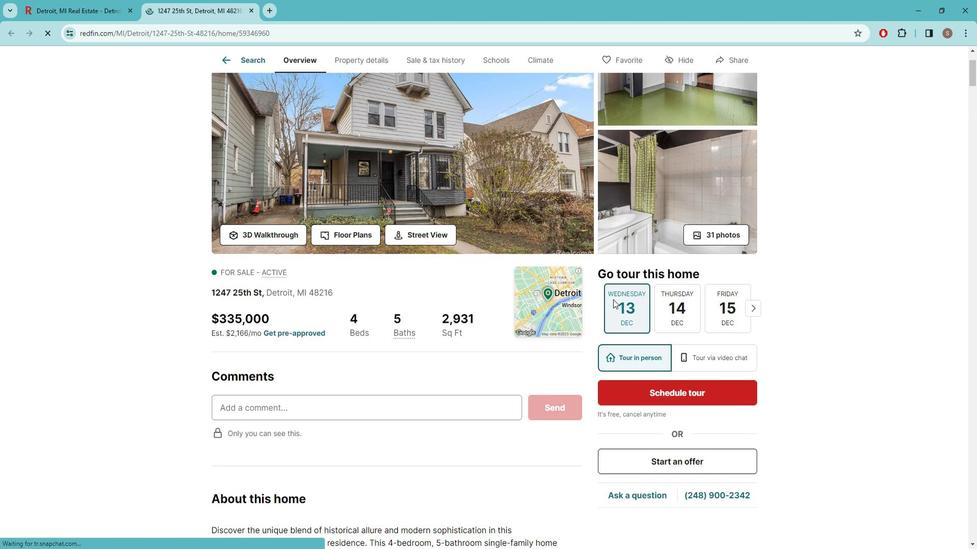 
Action: Mouse scrolled (619, 293) with delta (0, 0)
Screenshot: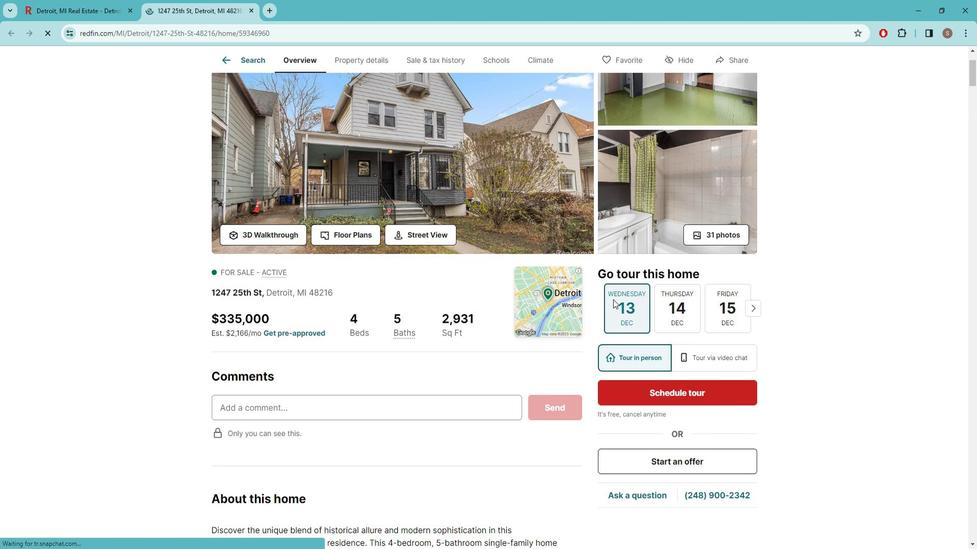 
Action: Mouse scrolled (619, 293) with delta (0, 0)
Screenshot: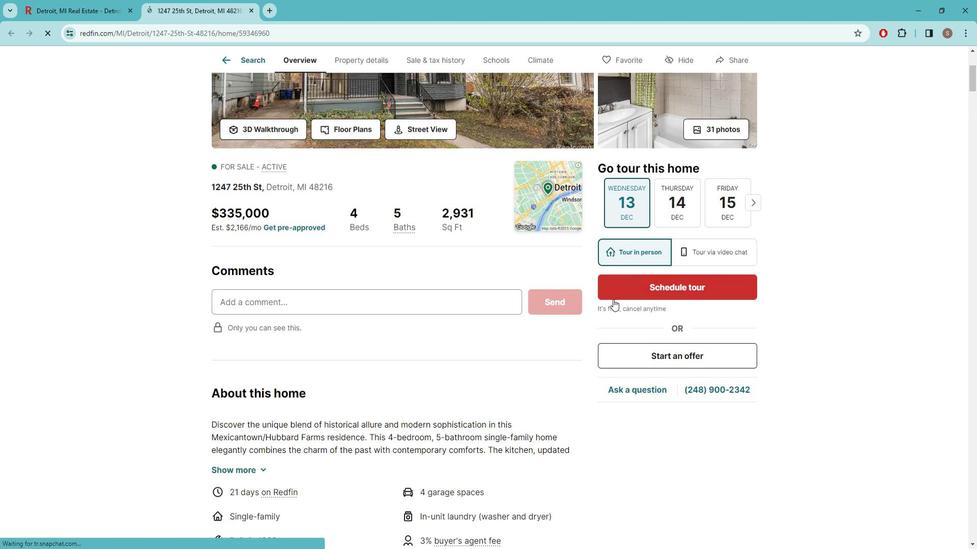 
Action: Mouse scrolled (619, 293) with delta (0, 0)
Screenshot: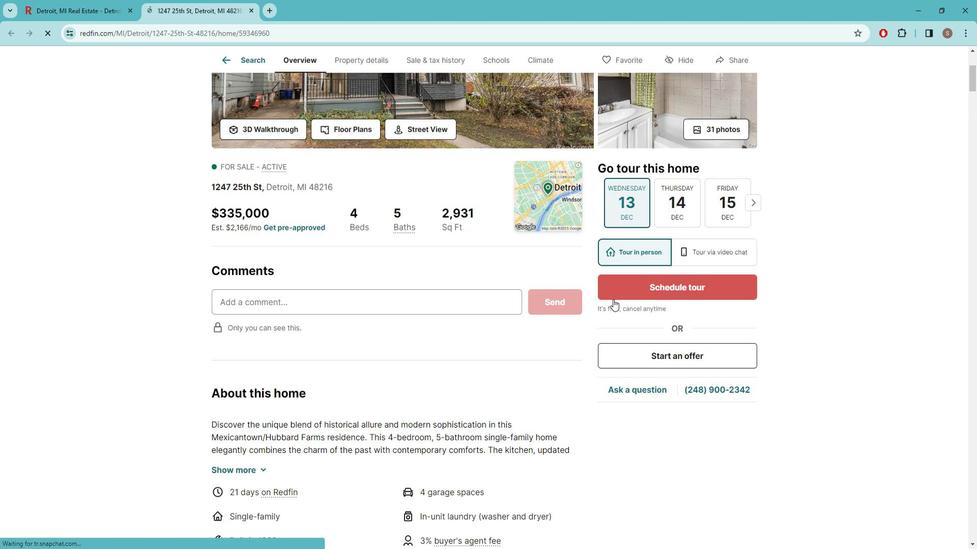 
Action: Mouse scrolled (619, 293) with delta (0, 0)
Screenshot: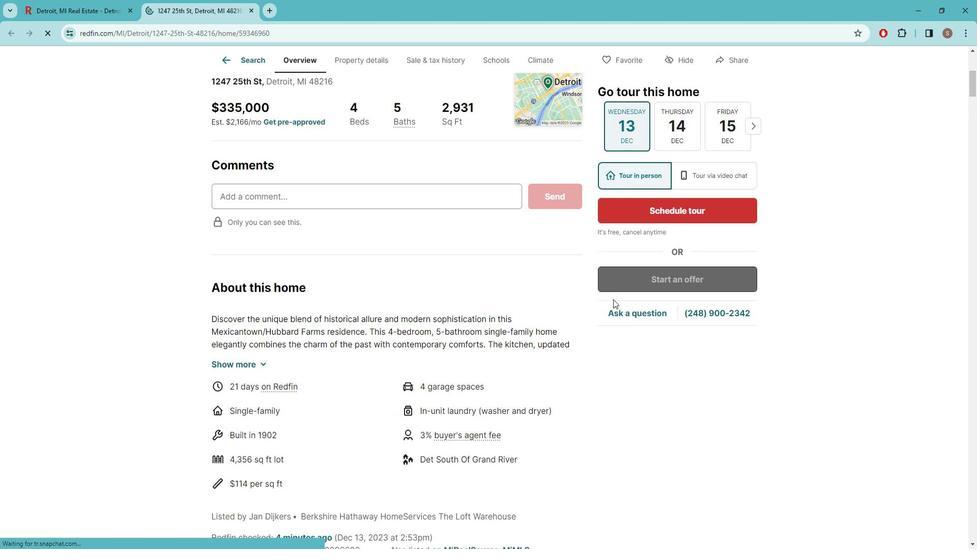 
Action: Mouse scrolled (619, 293) with delta (0, 0)
Screenshot: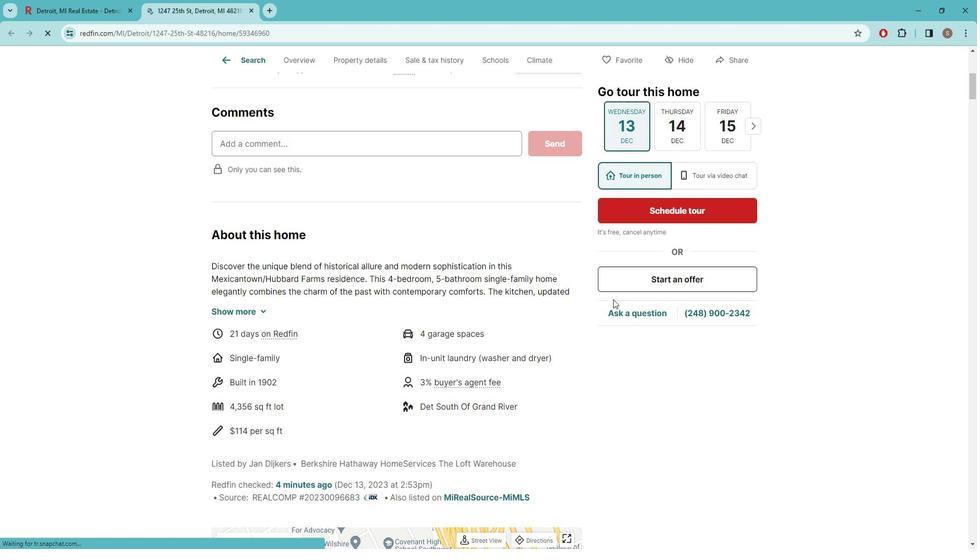 
Action: Mouse scrolled (619, 293) with delta (0, 0)
Screenshot: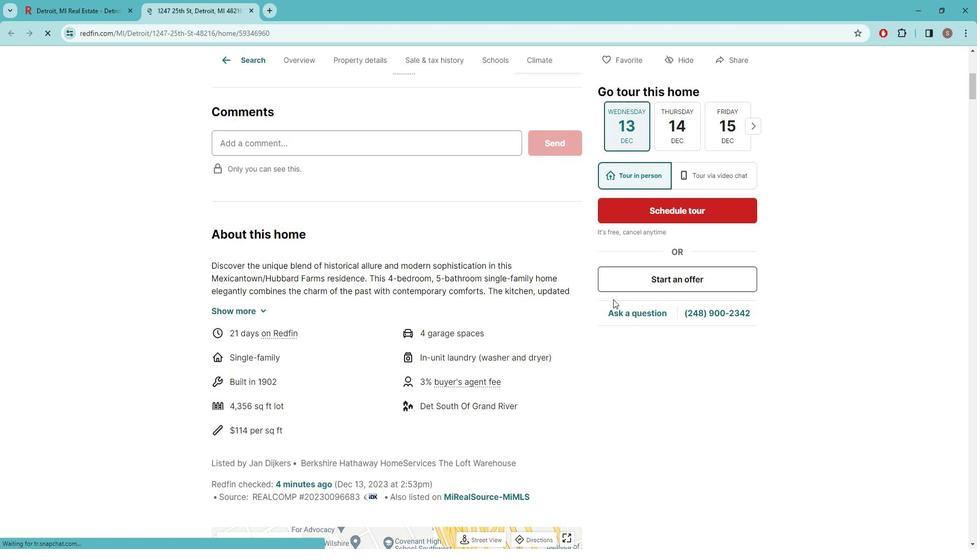 
Action: Mouse scrolled (619, 293) with delta (0, 0)
Screenshot: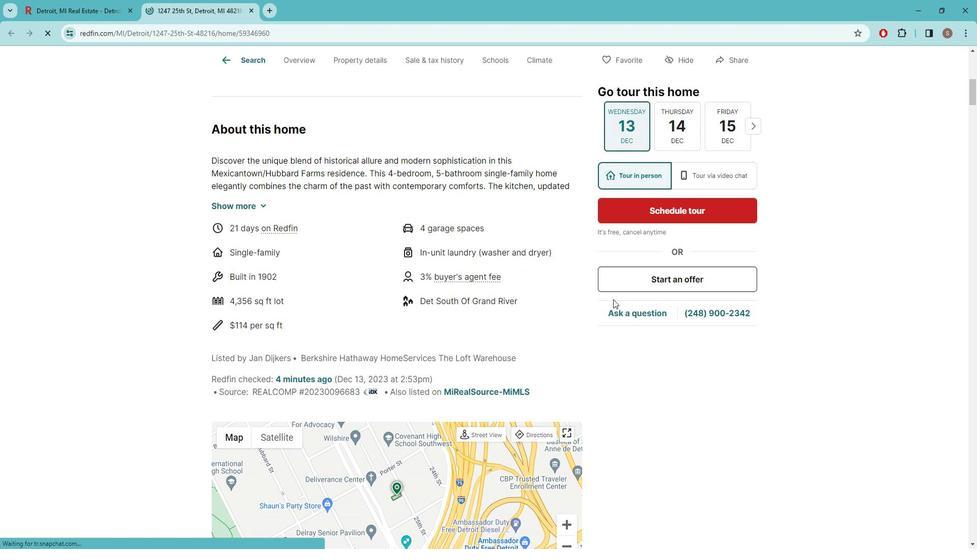 
Action: Mouse scrolled (619, 293) with delta (0, 0)
Screenshot: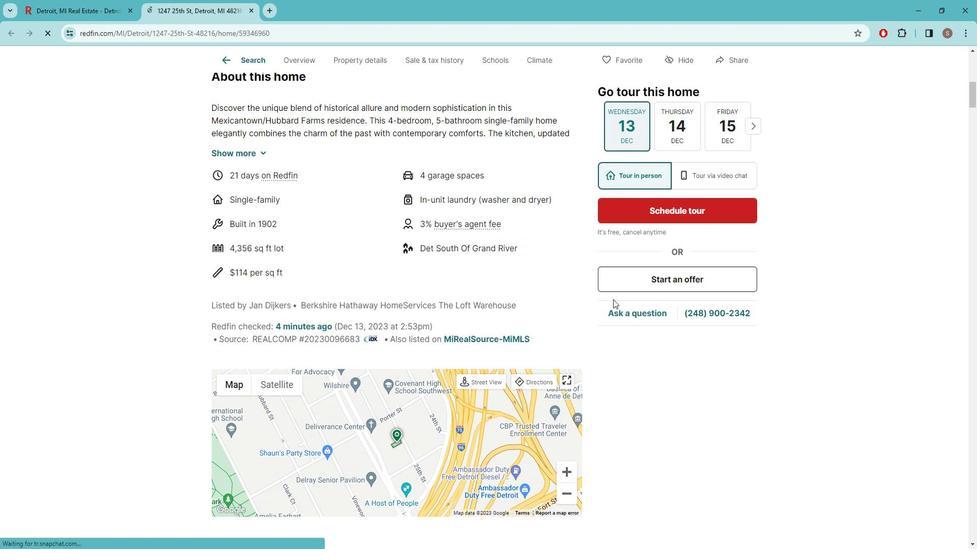 
Action: Mouse moved to (618, 294)
Screenshot: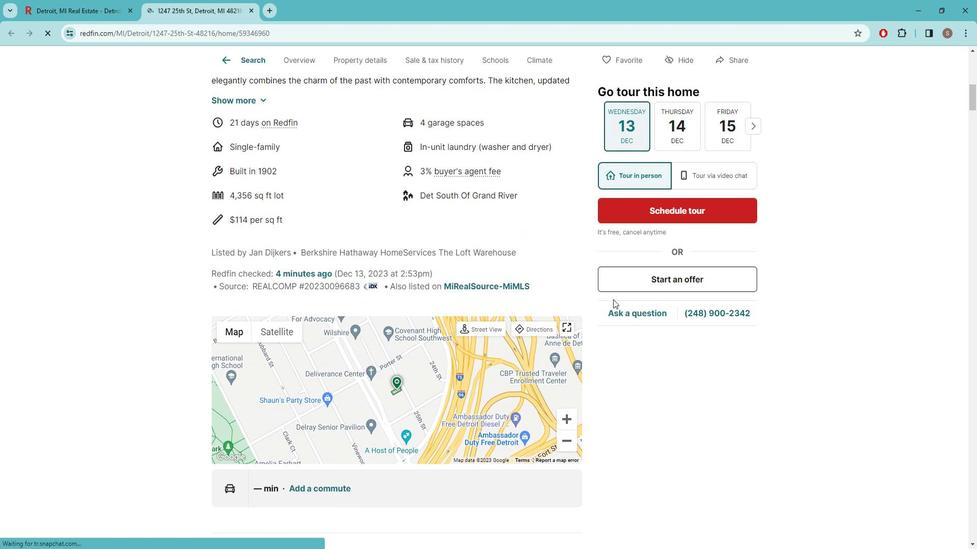 
Action: Mouse scrolled (618, 293) with delta (0, 0)
Screenshot: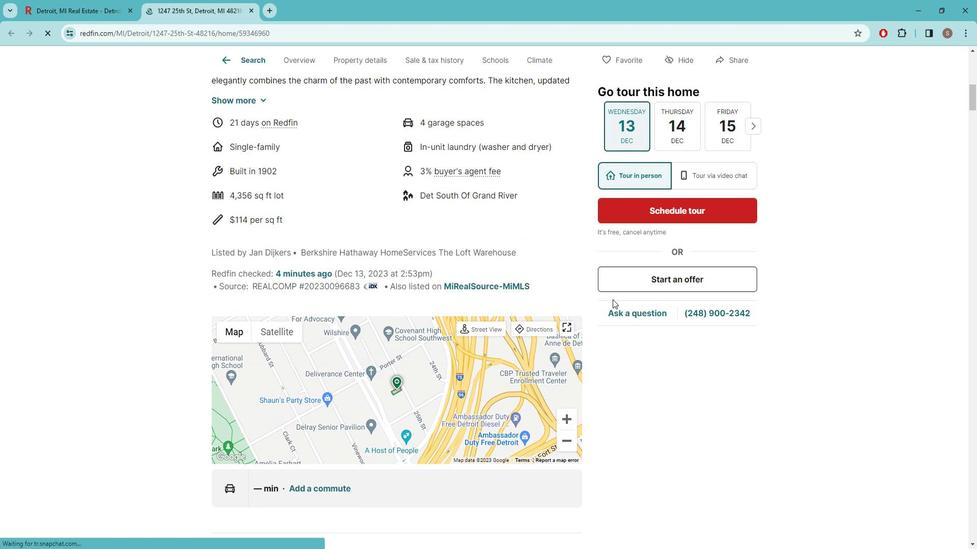 
Action: Mouse scrolled (618, 293) with delta (0, 0)
Screenshot: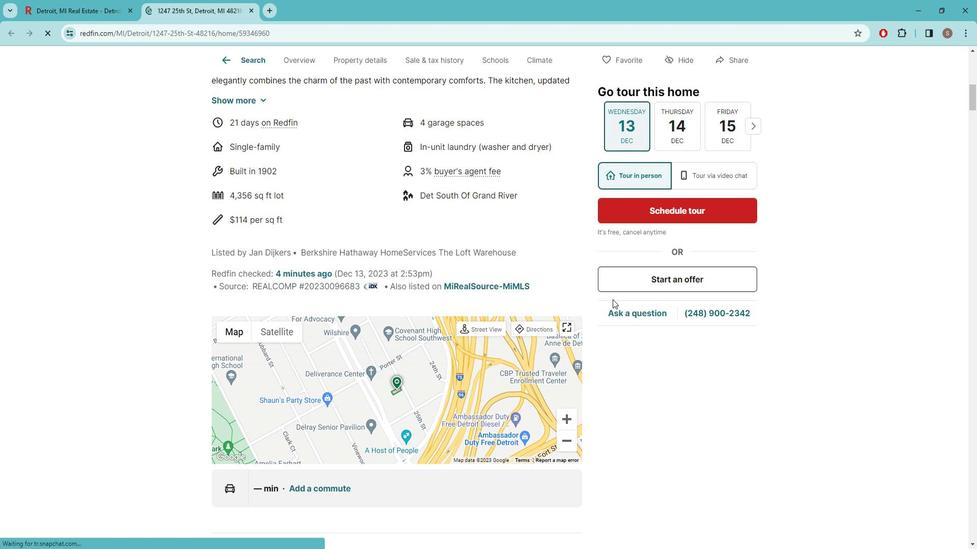 
Action: Mouse scrolled (618, 293) with delta (0, 0)
Screenshot: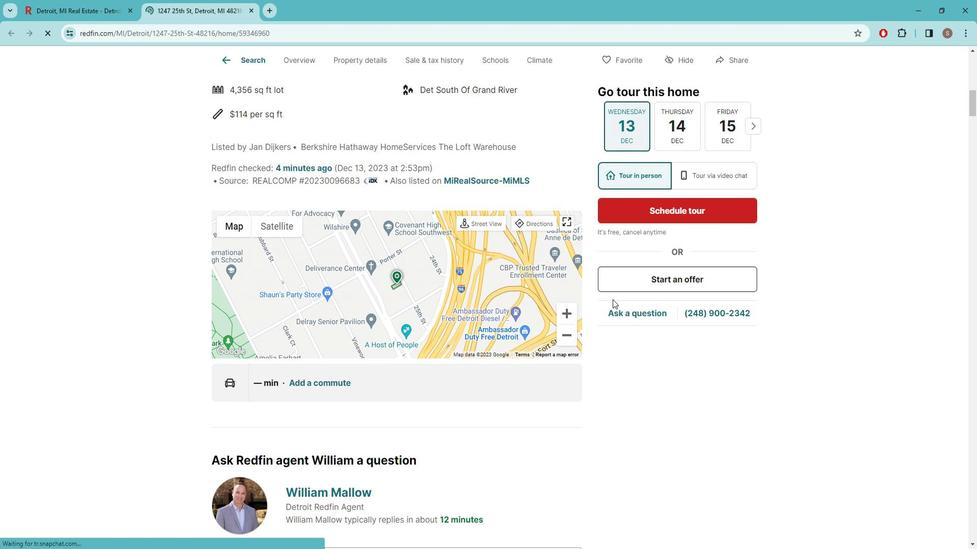 
Action: Mouse scrolled (618, 293) with delta (0, 0)
Screenshot: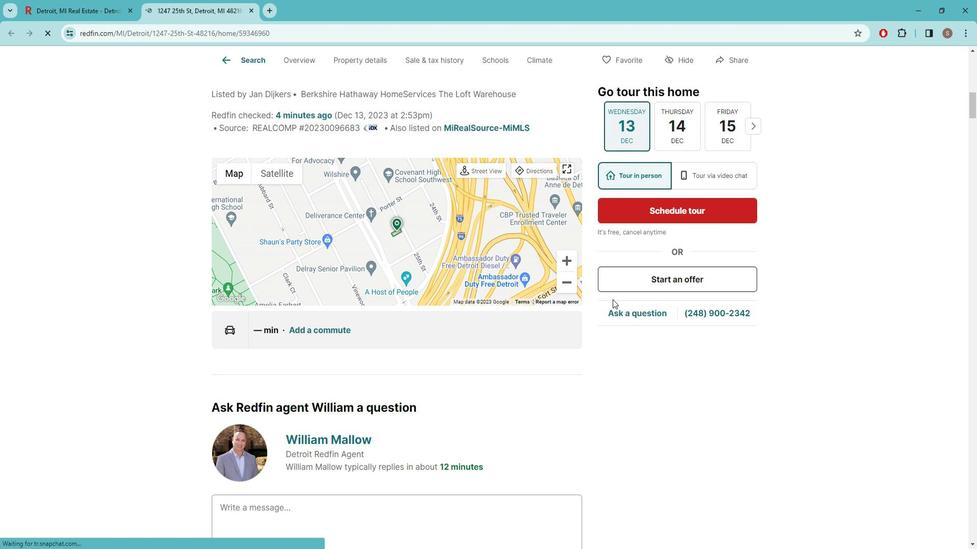 
Action: Mouse moved to (367, 378)
Screenshot: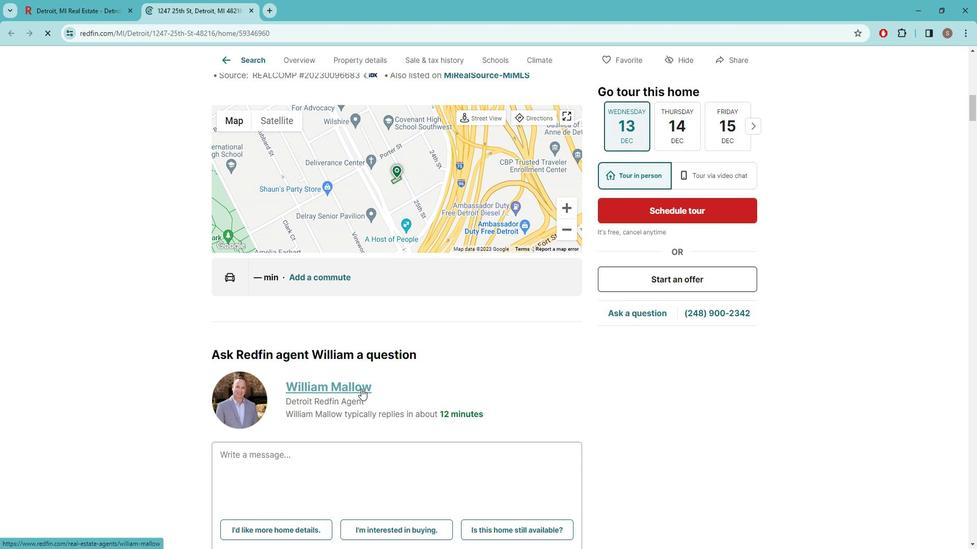 
Action: Mouse pressed left at (367, 378)
Screenshot: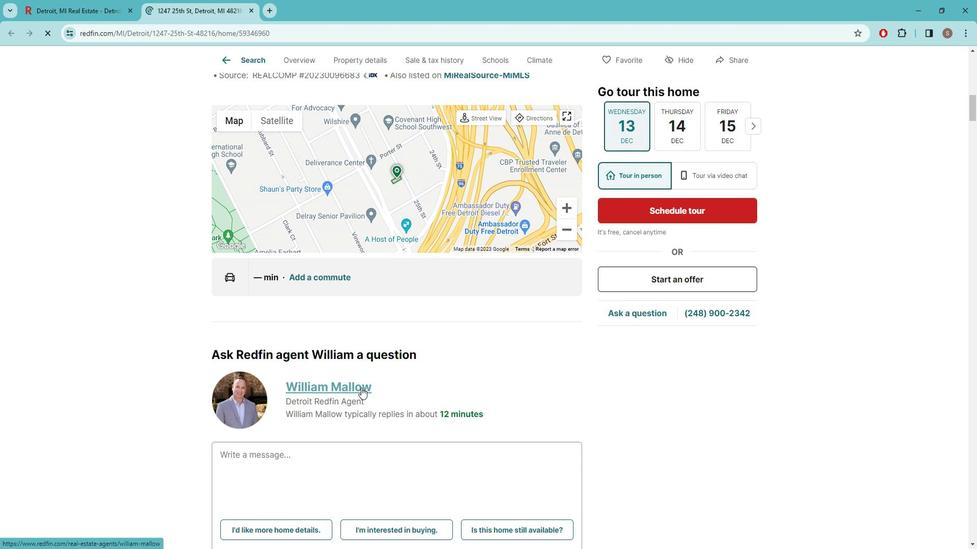 
Action: Mouse moved to (413, 338)
Screenshot: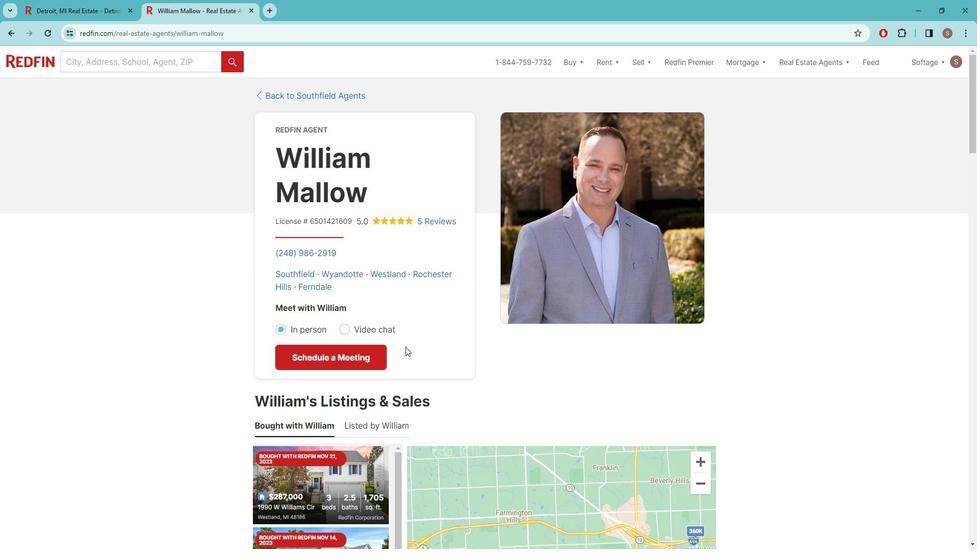 
Action: Mouse scrolled (413, 337) with delta (0, 0)
Screenshot: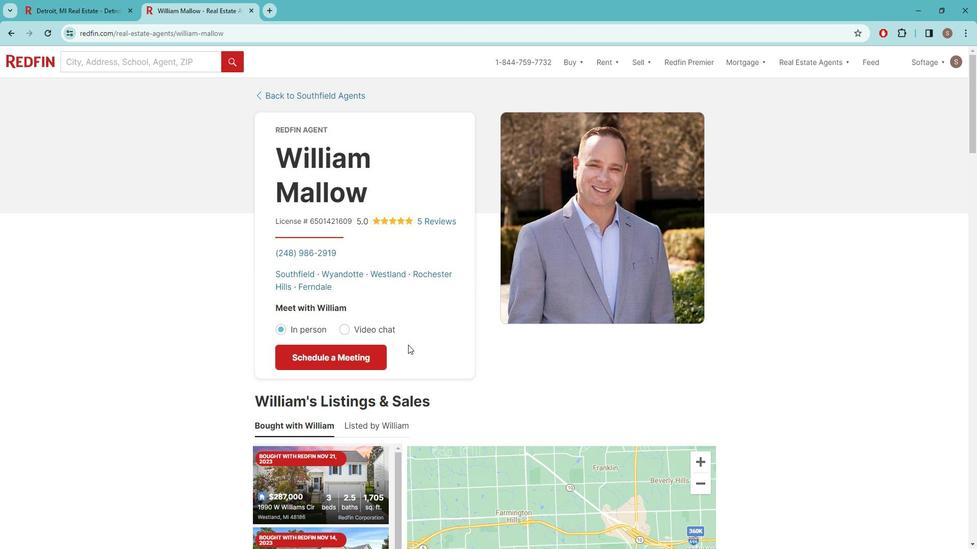 
Action: Mouse scrolled (413, 337) with delta (0, 0)
Screenshot: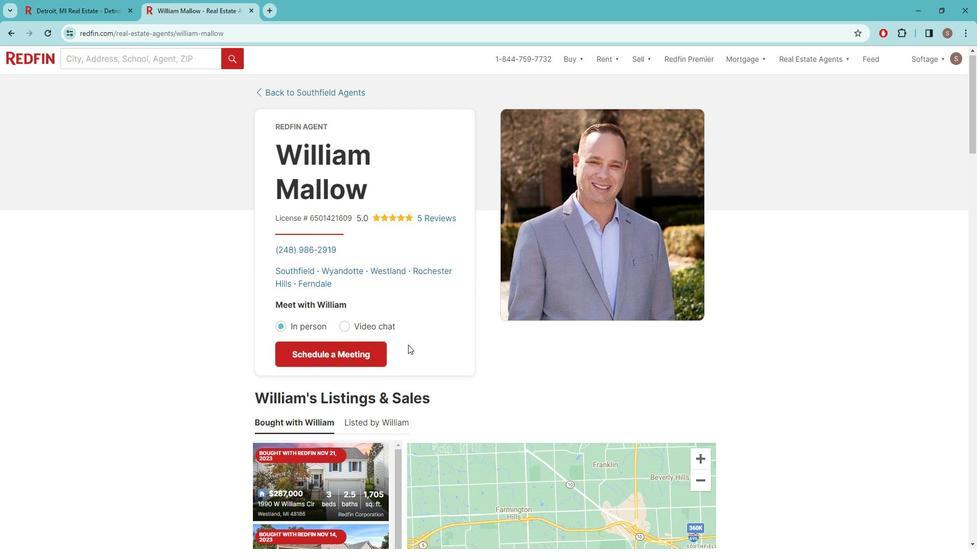 
Action: Mouse scrolled (413, 337) with delta (0, 0)
Screenshot: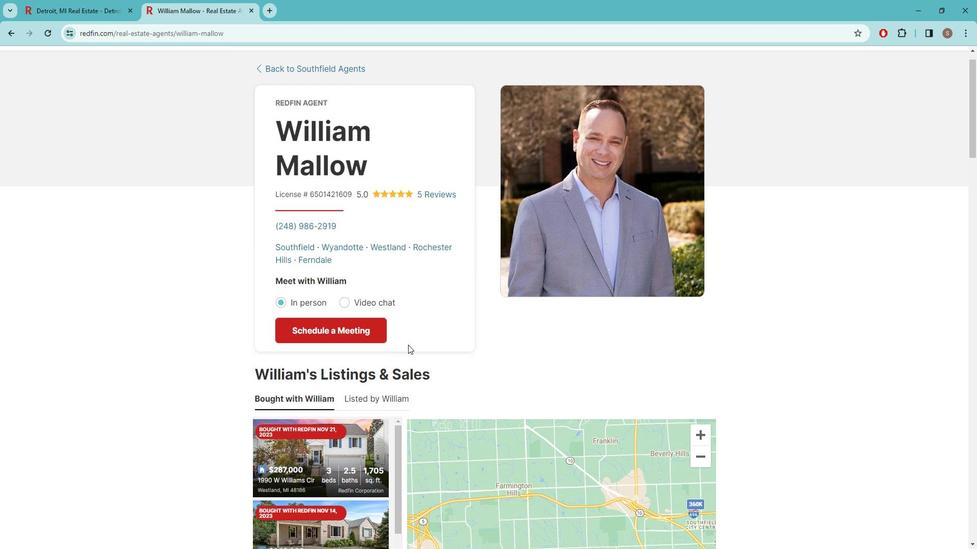 
Action: Mouse moved to (414, 337)
Screenshot: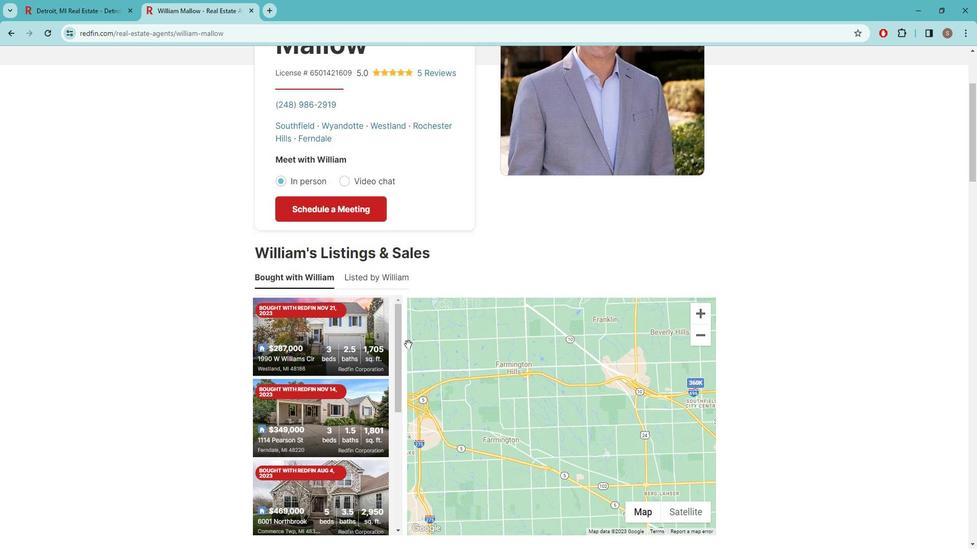 
Action: Mouse scrolled (414, 337) with delta (0, 0)
Screenshot: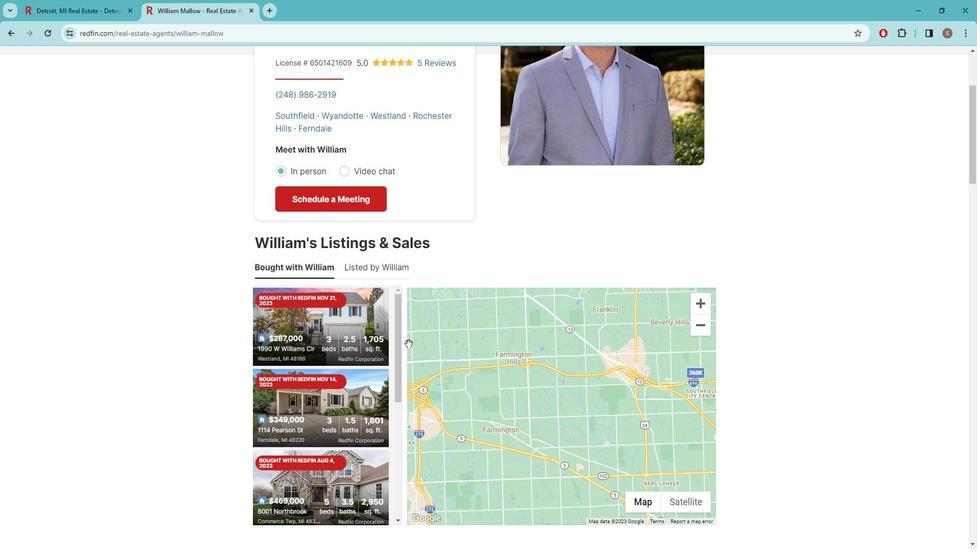 
Action: Mouse scrolled (414, 337) with delta (0, 0)
Screenshot: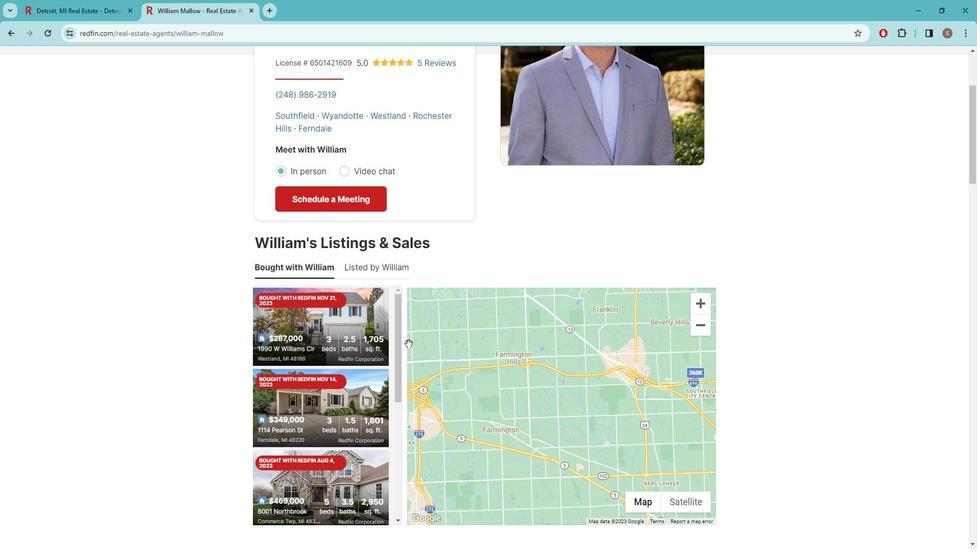 
Action: Mouse scrolled (414, 337) with delta (0, 0)
Screenshot: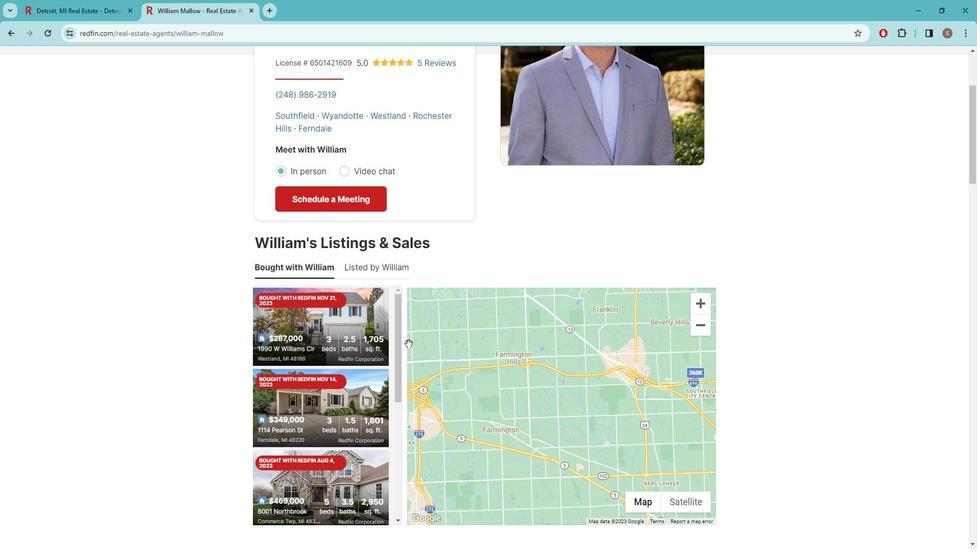 
Action: Mouse moved to (410, 337)
Screenshot: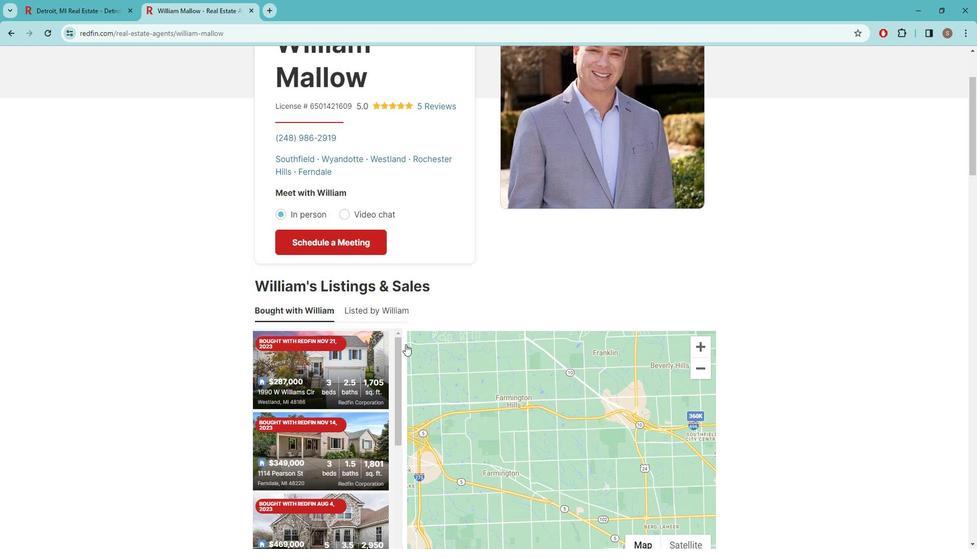 
Action: Mouse scrolled (410, 338) with delta (0, 0)
Screenshot: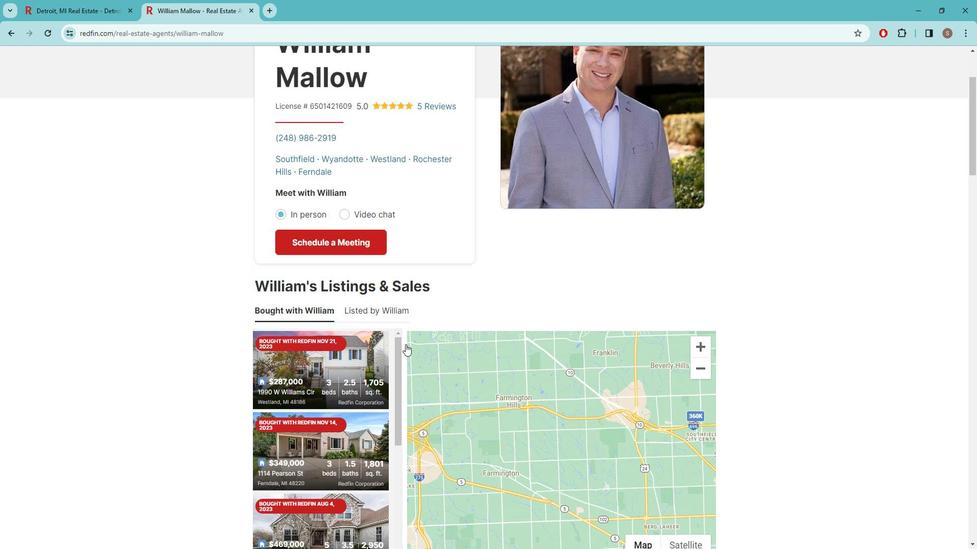 
Action: Mouse scrolled (410, 338) with delta (0, 0)
Screenshot: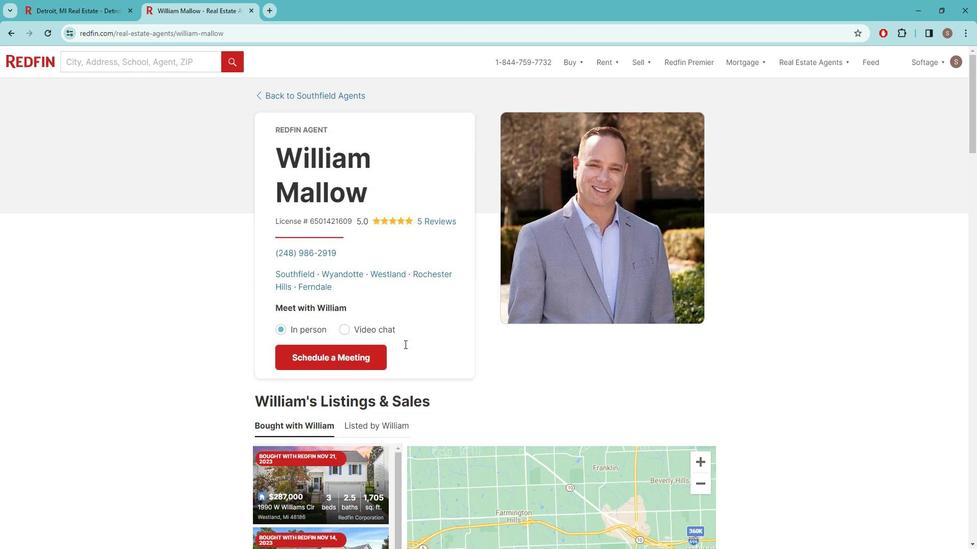 
Action: Mouse scrolled (410, 338) with delta (0, 0)
Screenshot: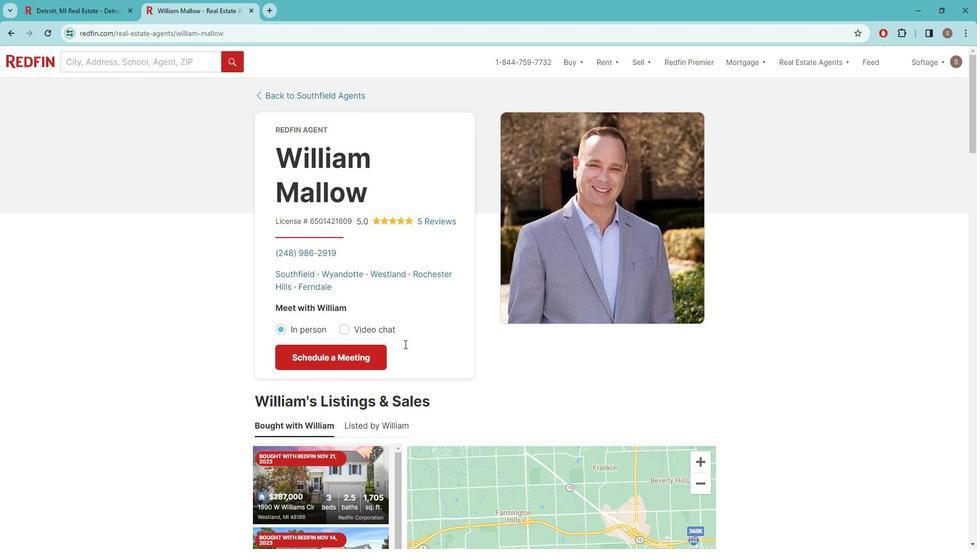 
Action: Mouse scrolled (410, 338) with delta (0, 0)
Screenshot: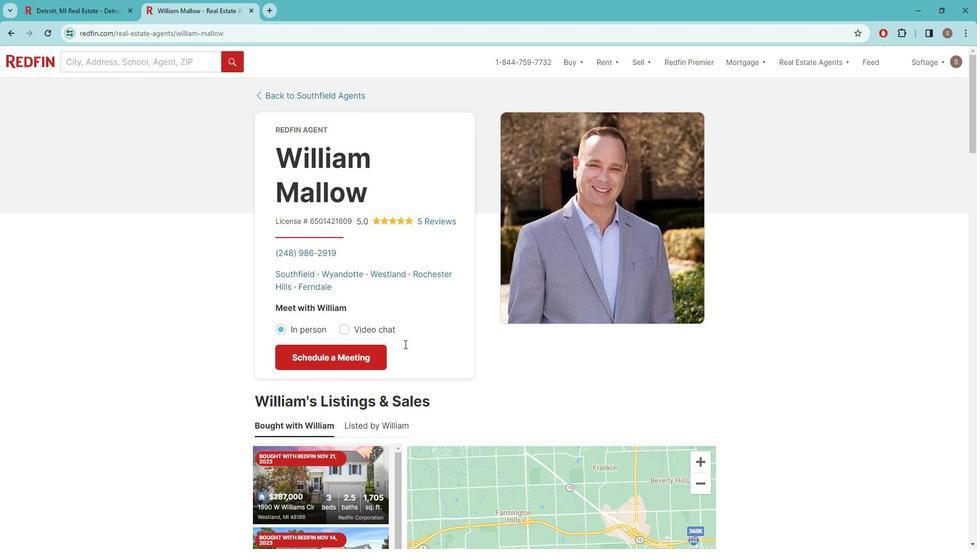 
Action: Mouse scrolled (410, 338) with delta (0, 0)
Screenshot: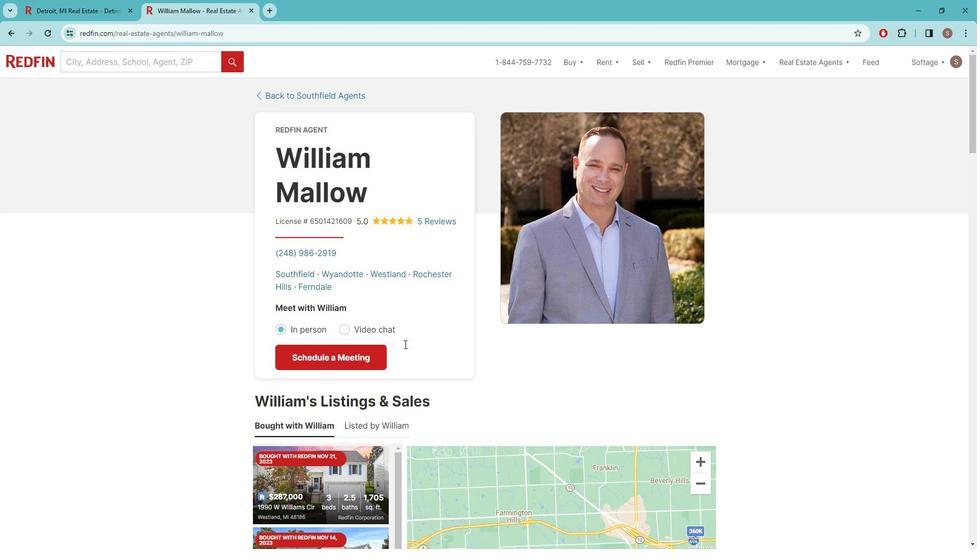 
Action: Mouse moved to (407, 338)
Screenshot: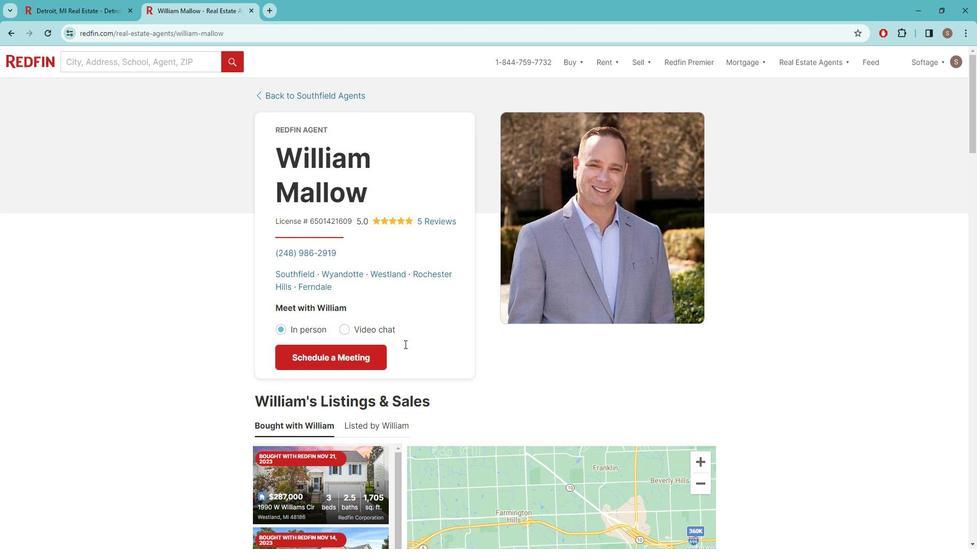 
Action: Mouse scrolled (407, 339) with delta (0, 0)
Screenshot: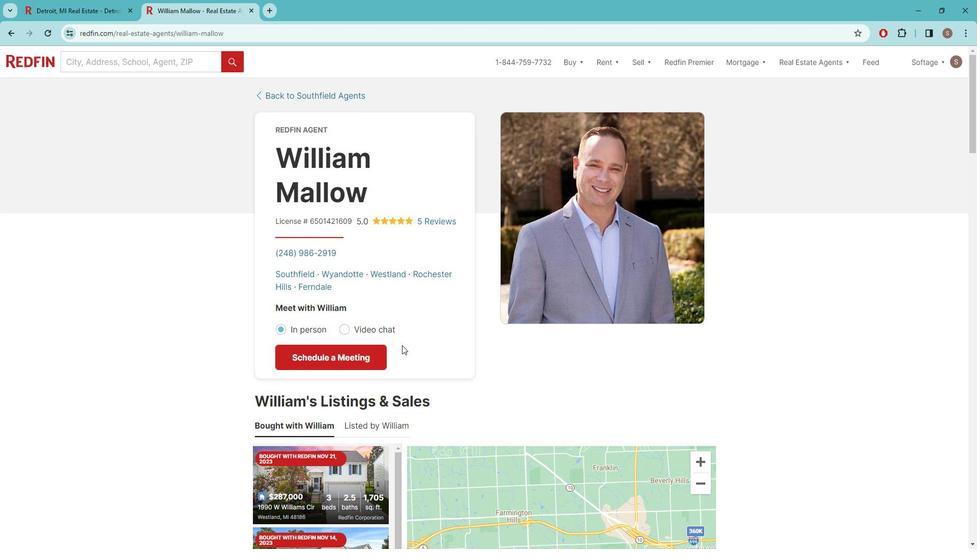 
Action: Mouse moved to (406, 338)
Screenshot: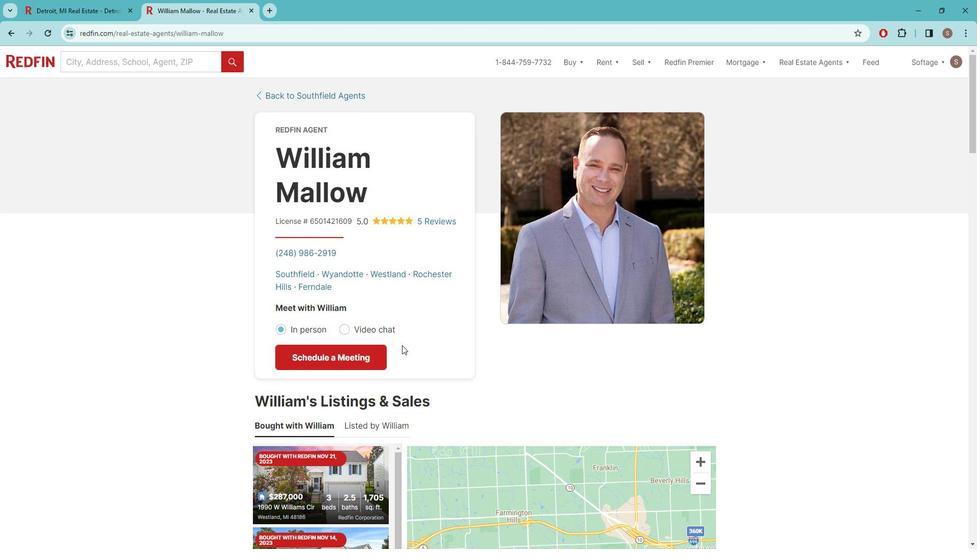 
